 Task: Find connections with filter location Eckernförde with filter topic #realtorwith filter profile language German with filter current company Lupin India with filter school St. Claret College - India with filter industry Interurban and Rural Bus Services with filter service category Homeowners Insurance with filter keywords title Shipping and Receiving Staff
Action: Mouse moved to (537, 69)
Screenshot: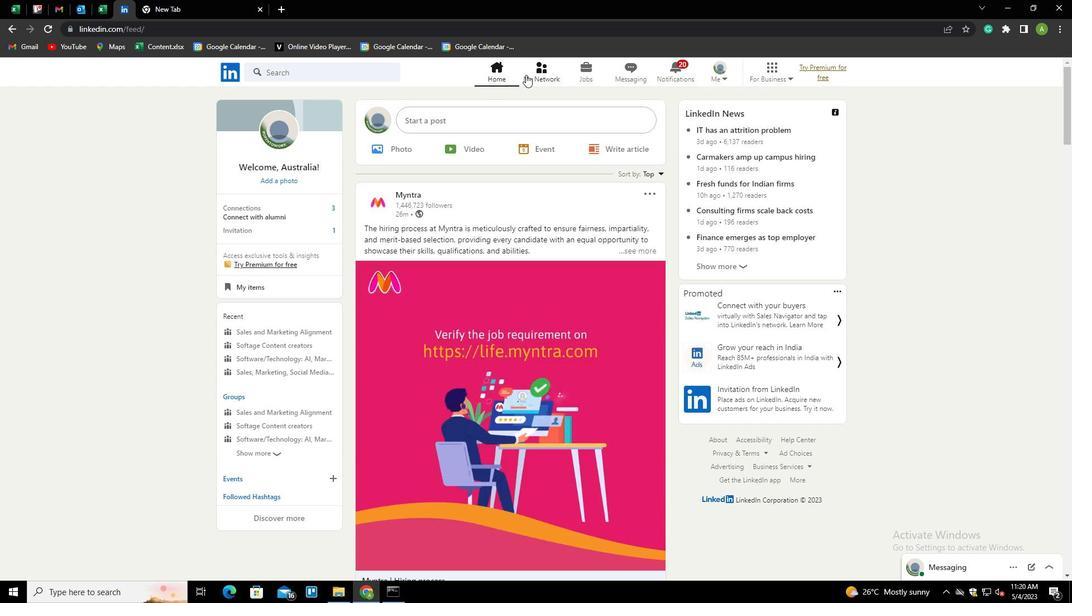 
Action: Mouse pressed left at (537, 69)
Screenshot: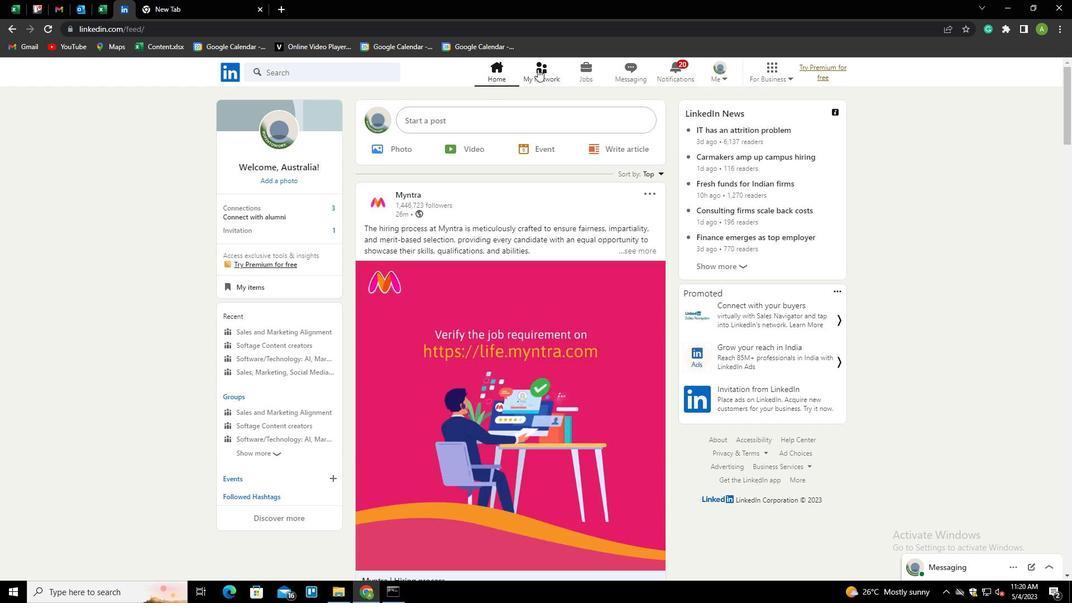 
Action: Mouse moved to (291, 134)
Screenshot: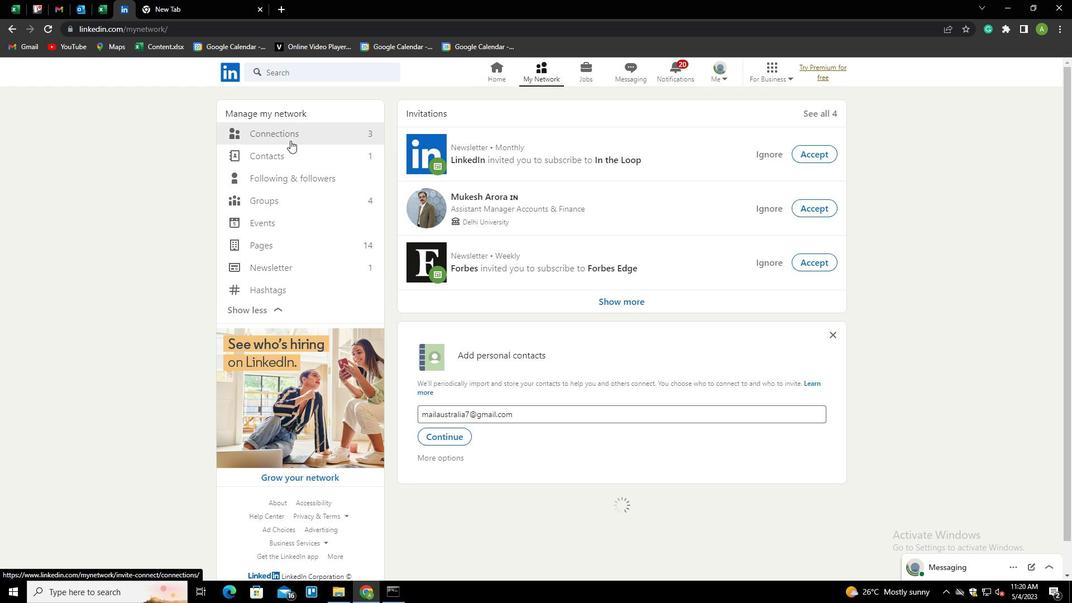 
Action: Mouse pressed left at (291, 134)
Screenshot: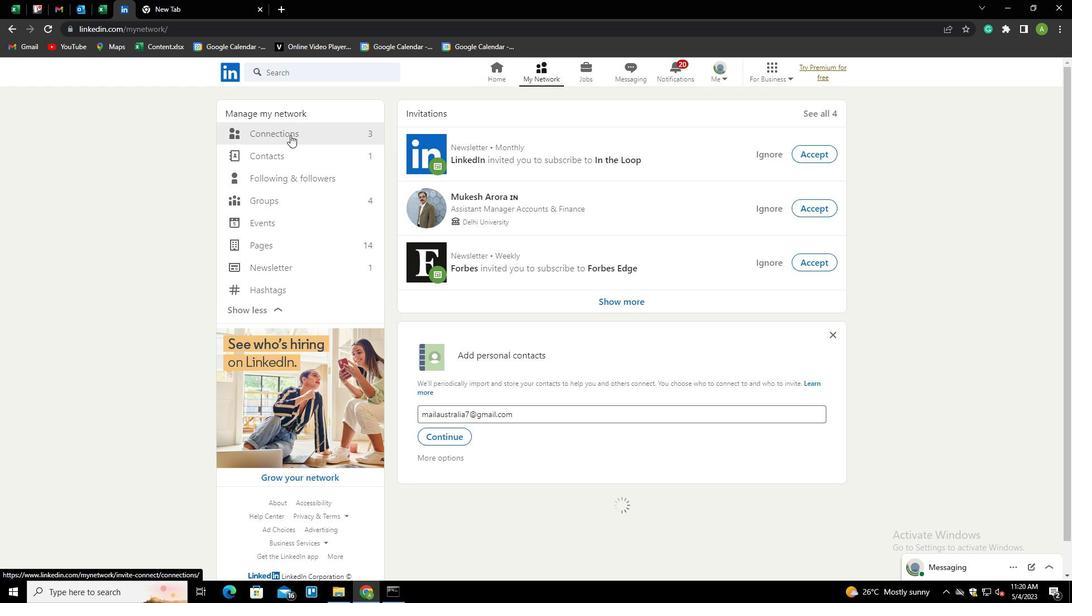 
Action: Mouse moved to (628, 131)
Screenshot: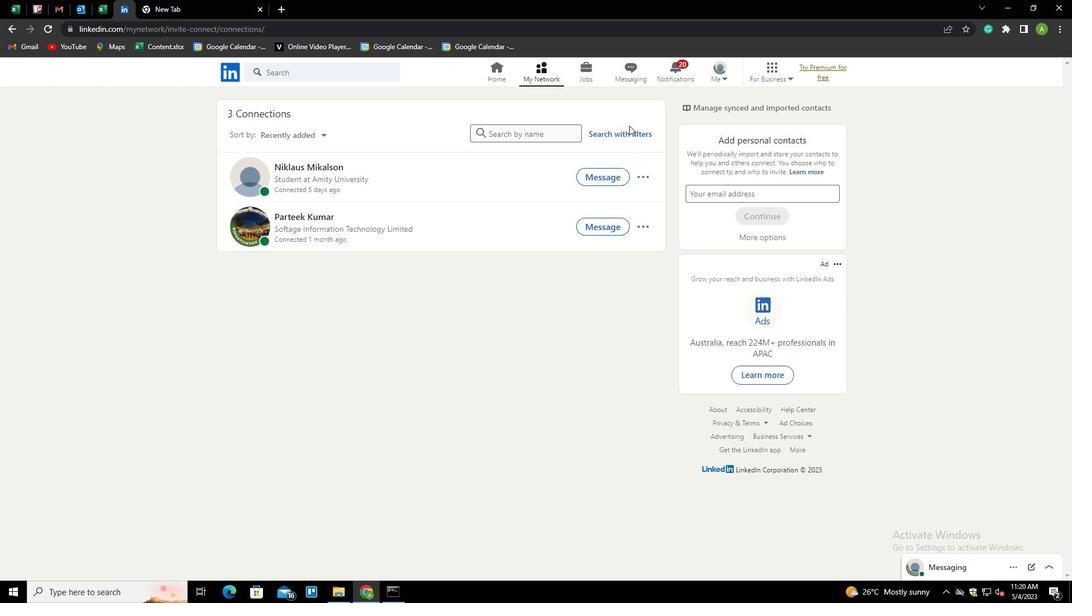 
Action: Mouse pressed left at (628, 131)
Screenshot: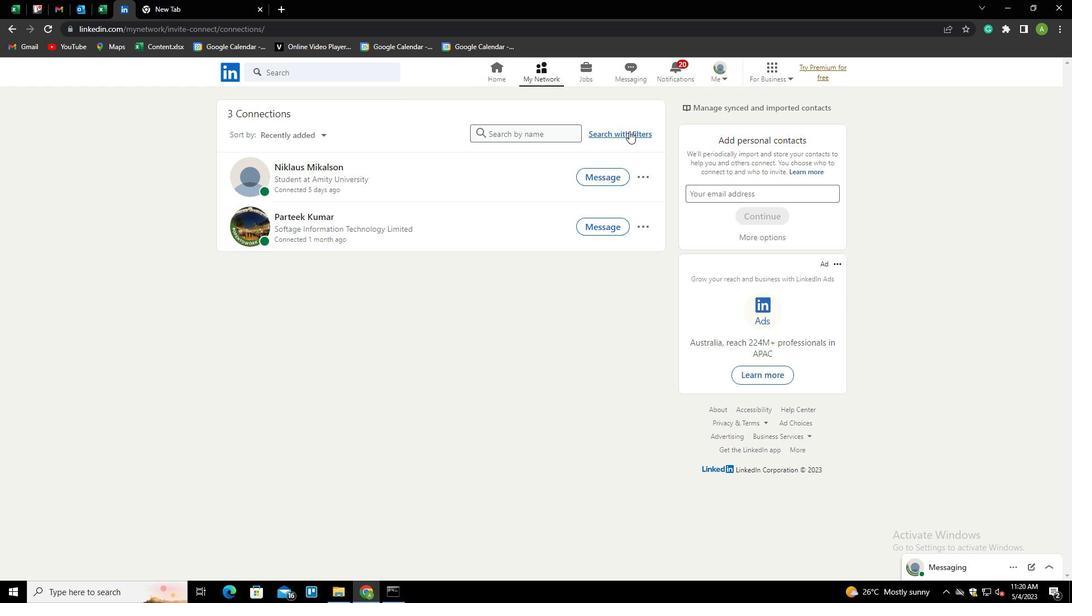 
Action: Mouse moved to (569, 99)
Screenshot: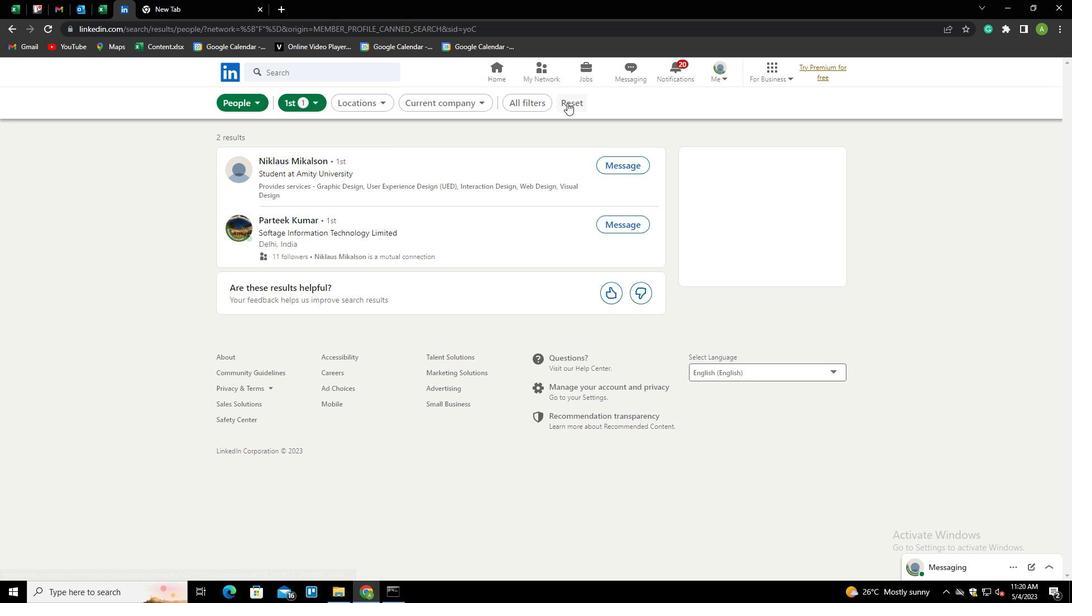 
Action: Mouse pressed left at (569, 99)
Screenshot: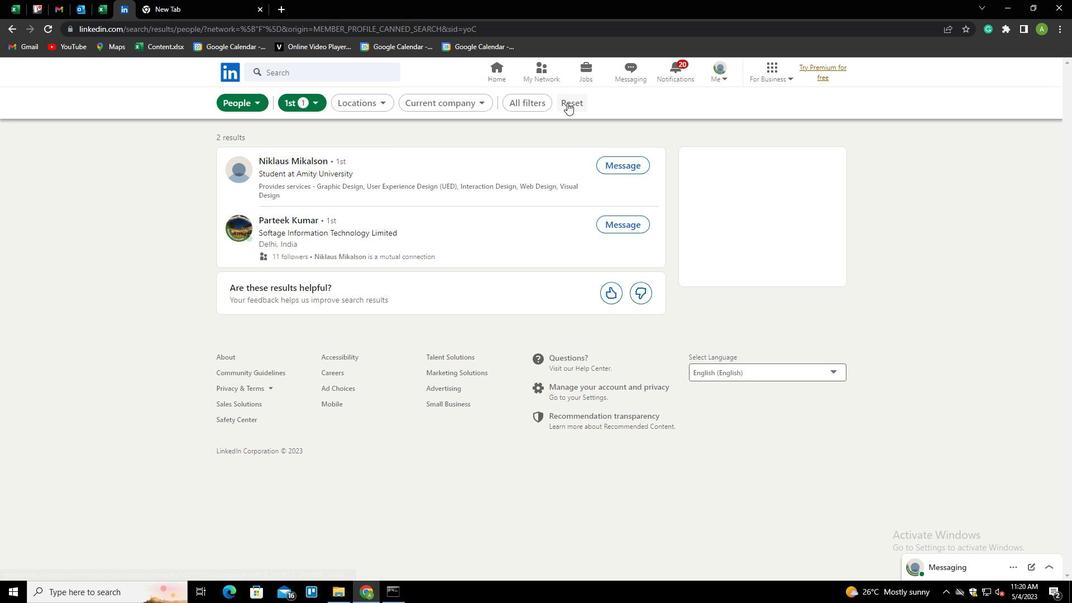 
Action: Mouse moved to (545, 102)
Screenshot: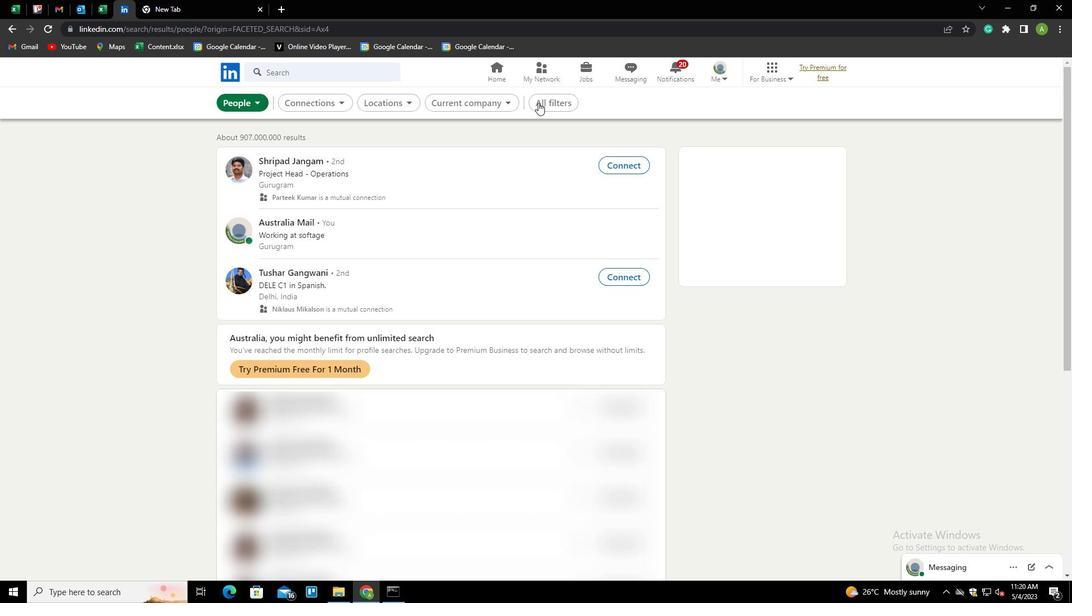 
Action: Mouse pressed left at (545, 102)
Screenshot: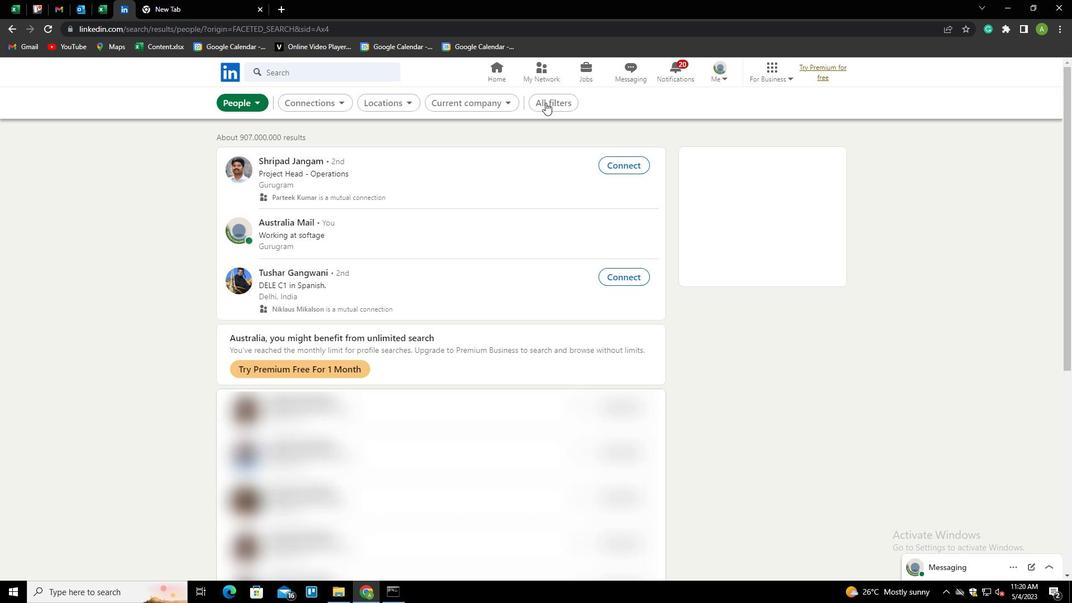 
Action: Mouse moved to (946, 340)
Screenshot: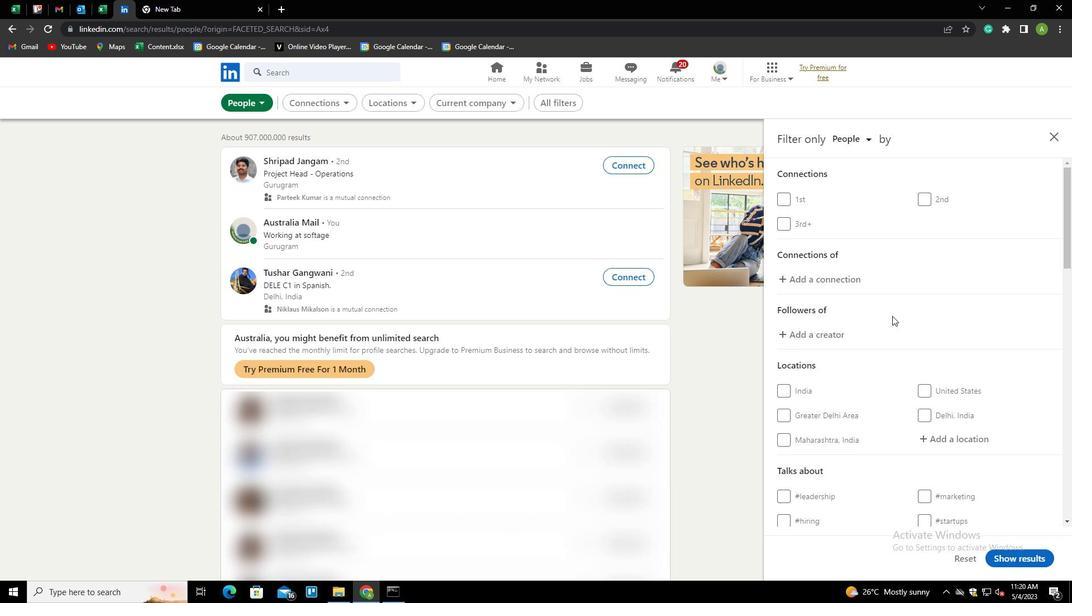 
Action: Mouse scrolled (946, 340) with delta (0, 0)
Screenshot: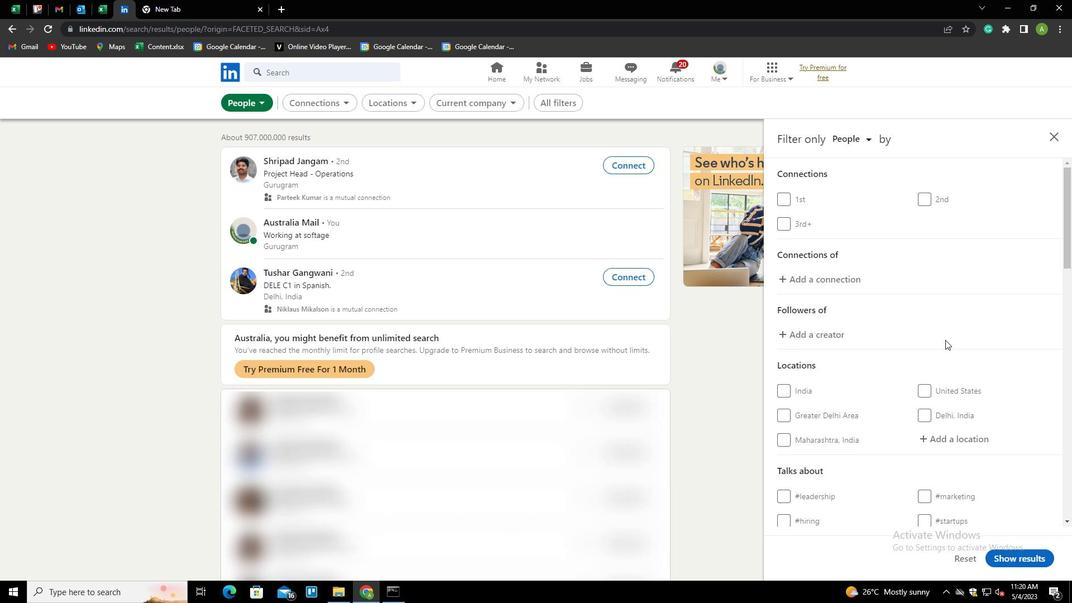 
Action: Mouse scrolled (946, 340) with delta (0, 0)
Screenshot: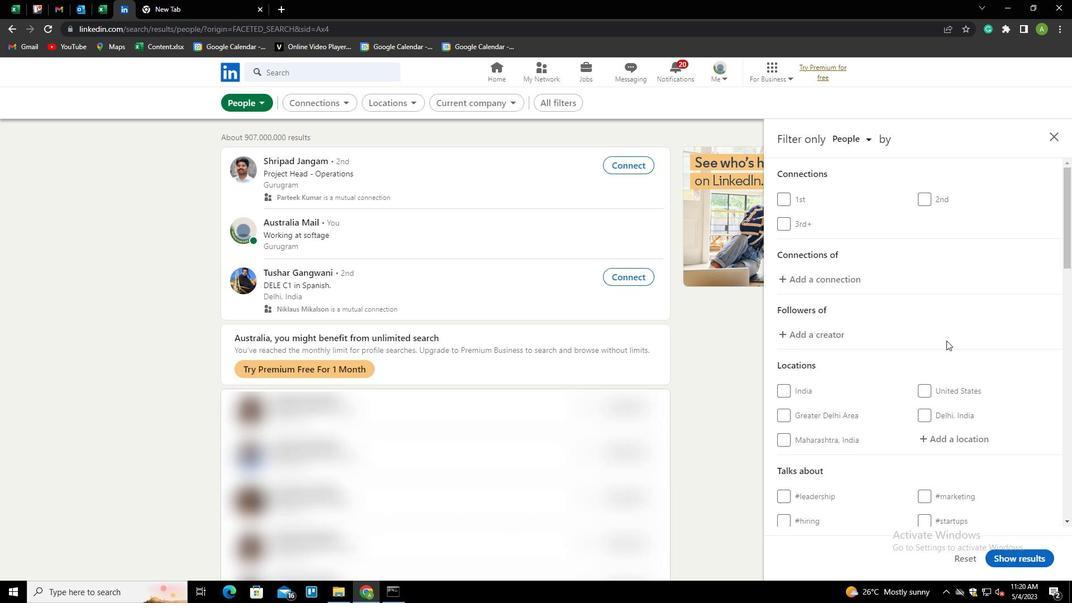 
Action: Mouse moved to (941, 334)
Screenshot: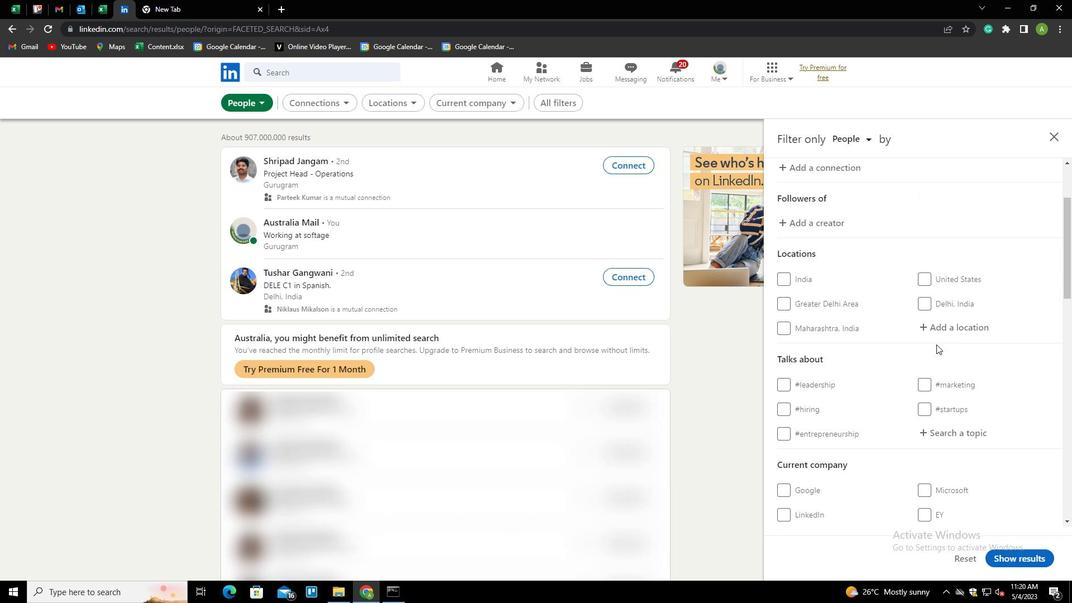 
Action: Mouse pressed left at (941, 334)
Screenshot: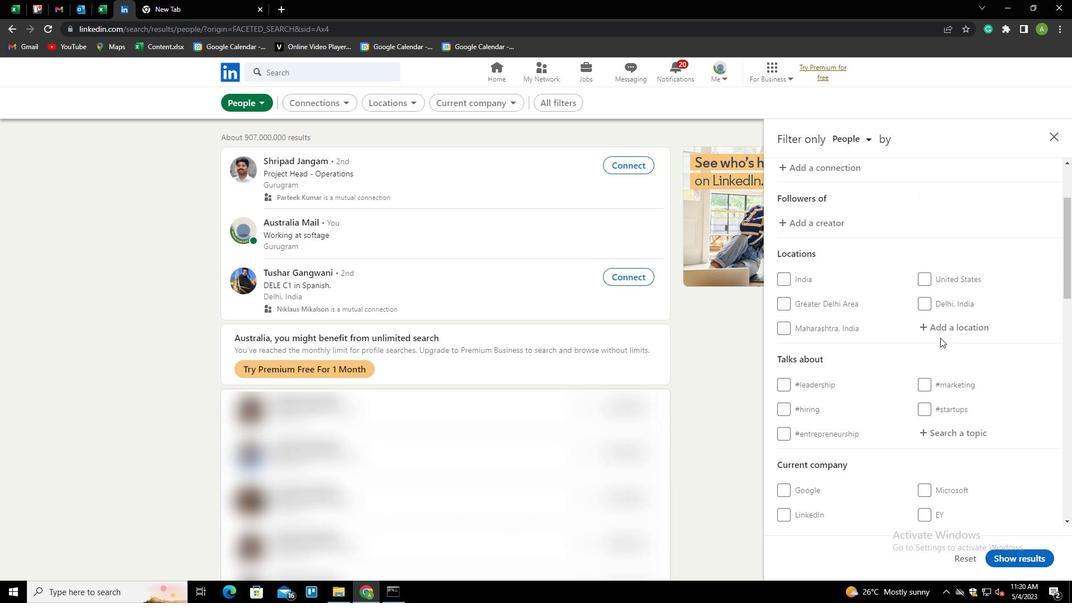 
Action: Mouse moved to (945, 330)
Screenshot: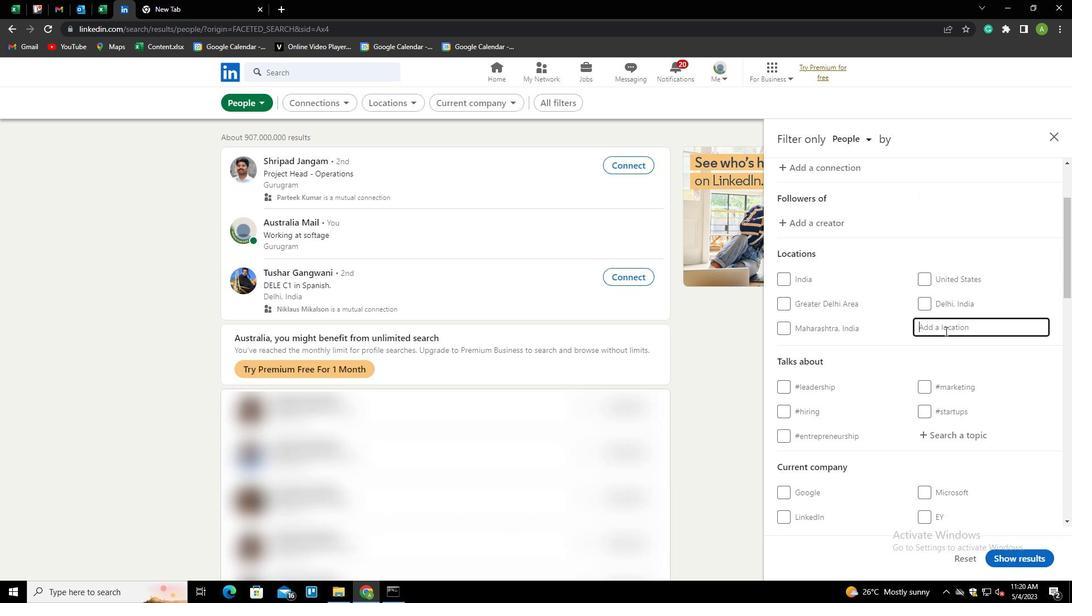 
Action: Mouse pressed left at (945, 330)
Screenshot: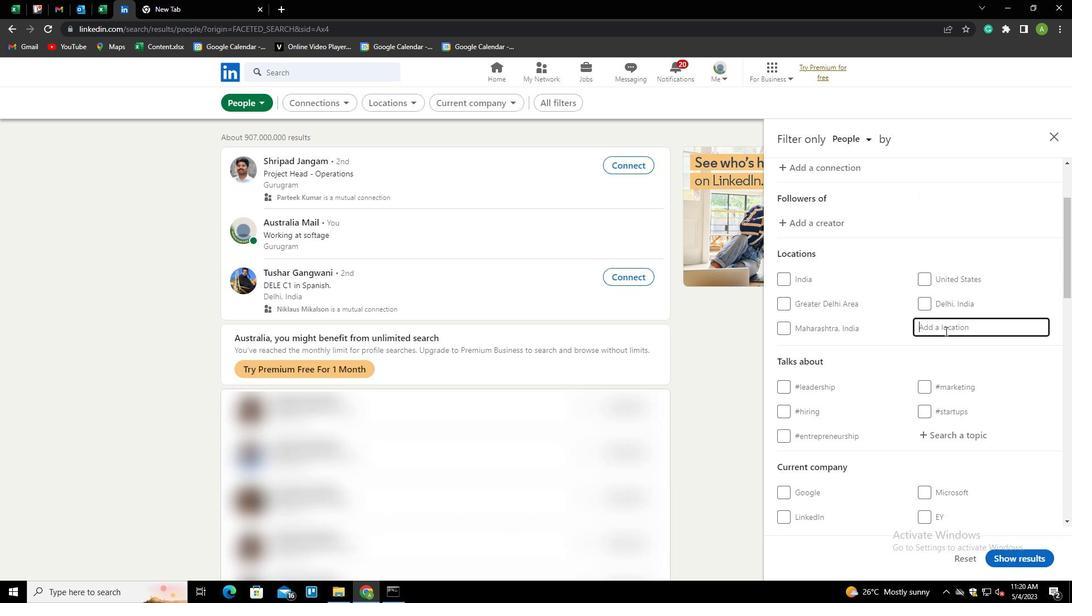 
Action: Mouse moved to (918, 315)
Screenshot: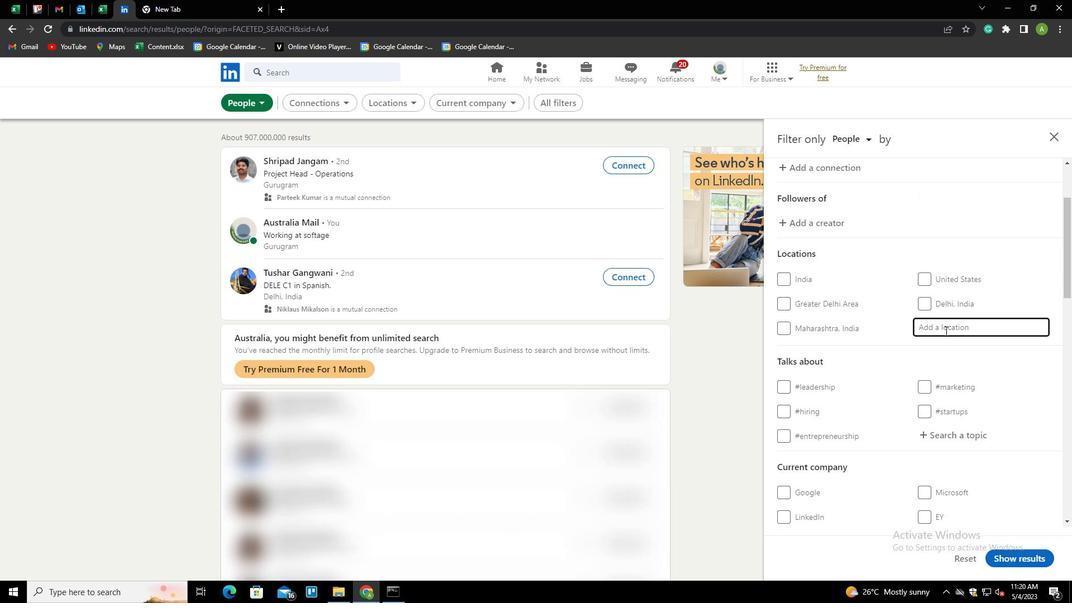 
Action: Key pressed <Key.shift>ECKERNGORDE<Key.backspace><Key.backspace><Key.backspace><Key.backspace><Key.backspace>FORDE<Key.down><Key.enter>
Screenshot: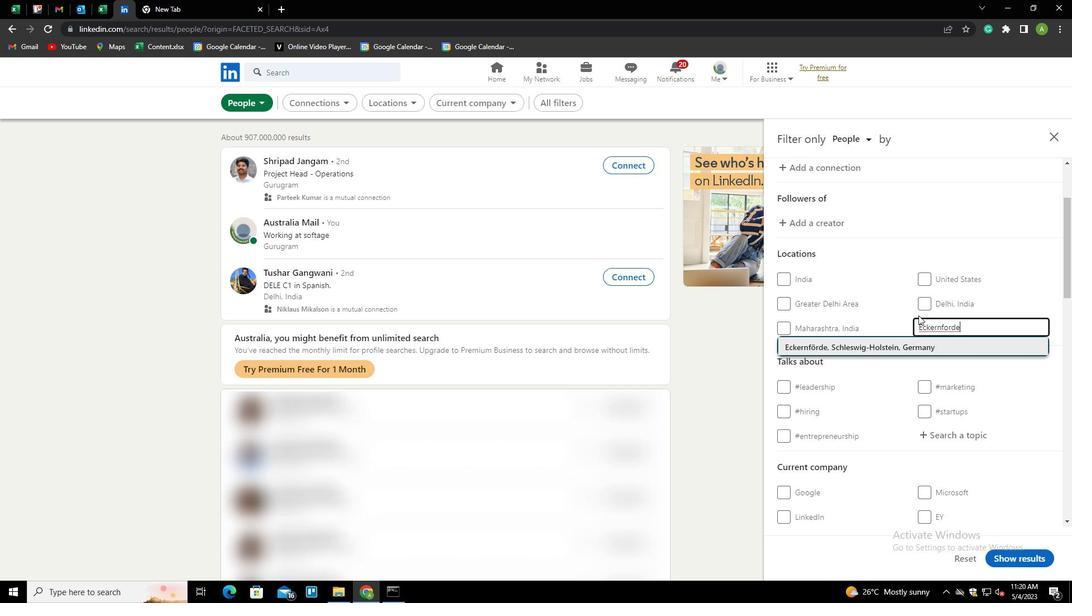 
Action: Mouse moved to (892, 349)
Screenshot: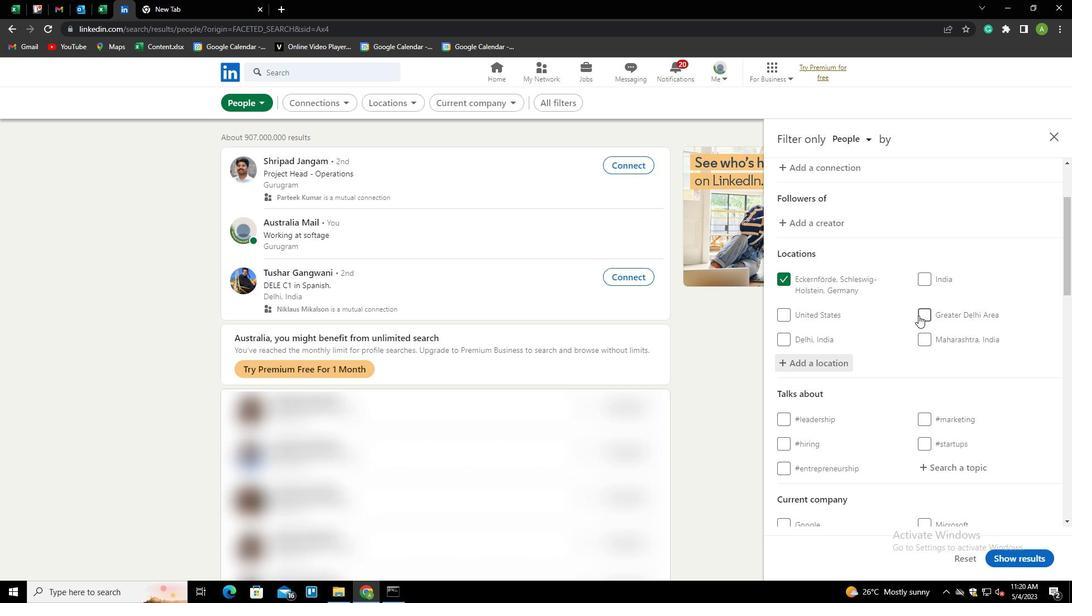 
Action: Mouse scrolled (892, 348) with delta (0, 0)
Screenshot: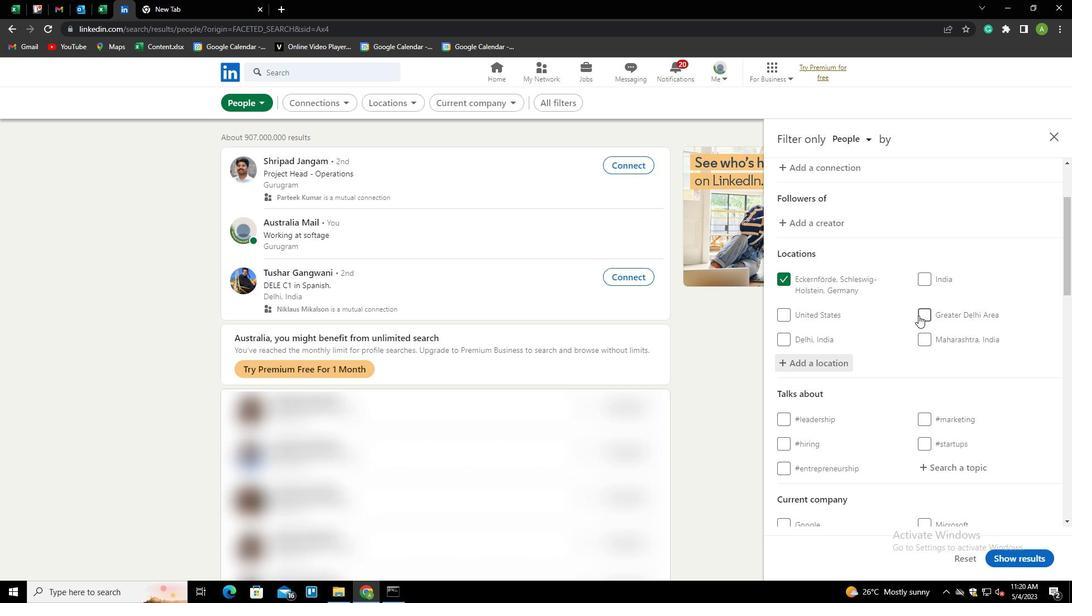 
Action: Mouse moved to (892, 349)
Screenshot: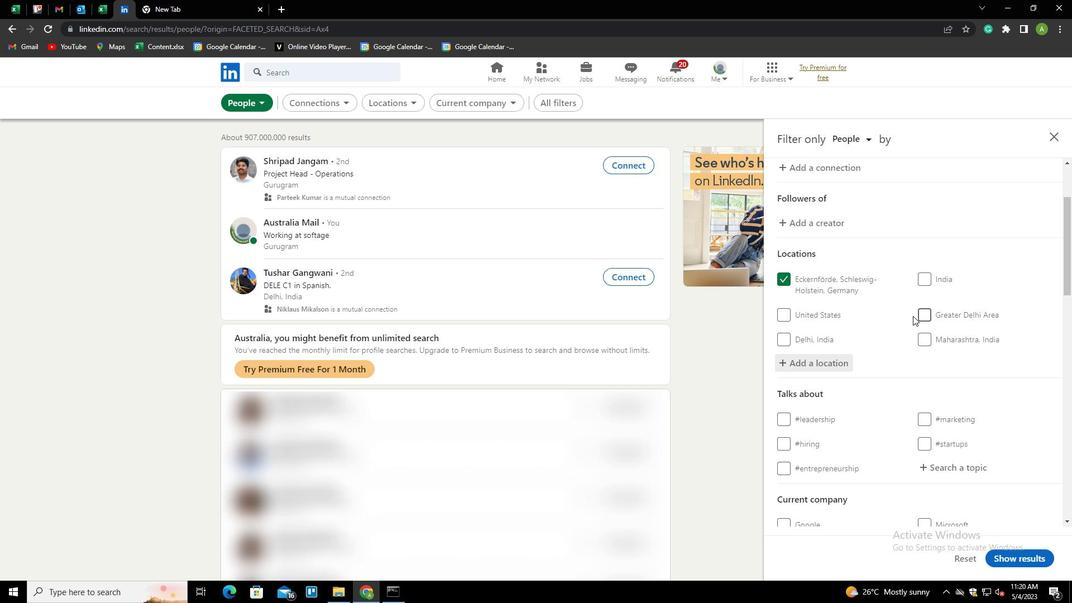 
Action: Mouse scrolled (892, 349) with delta (0, 0)
Screenshot: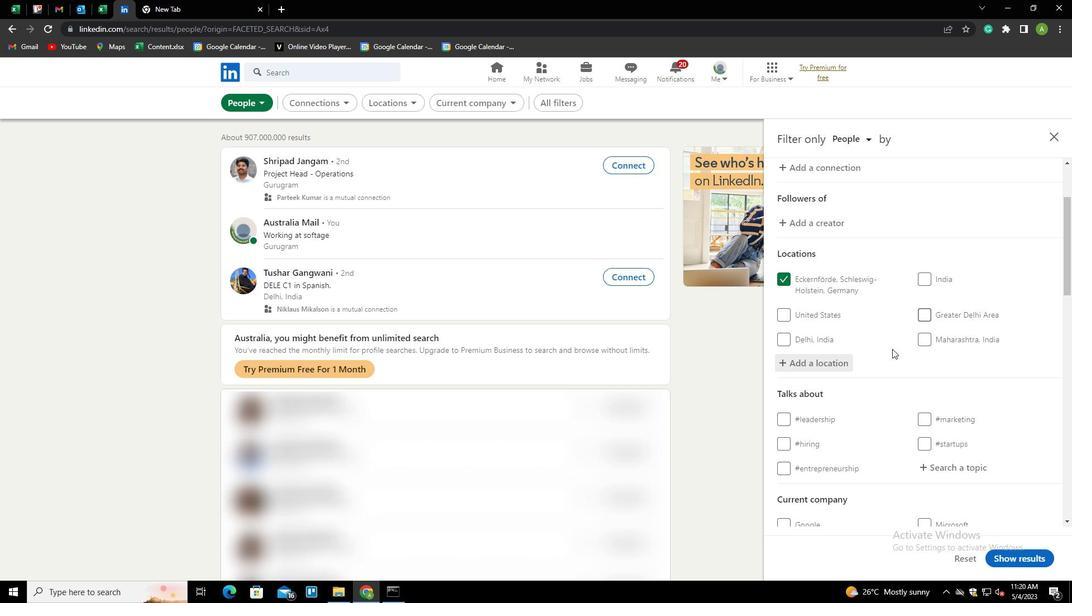 
Action: Mouse scrolled (892, 349) with delta (0, 0)
Screenshot: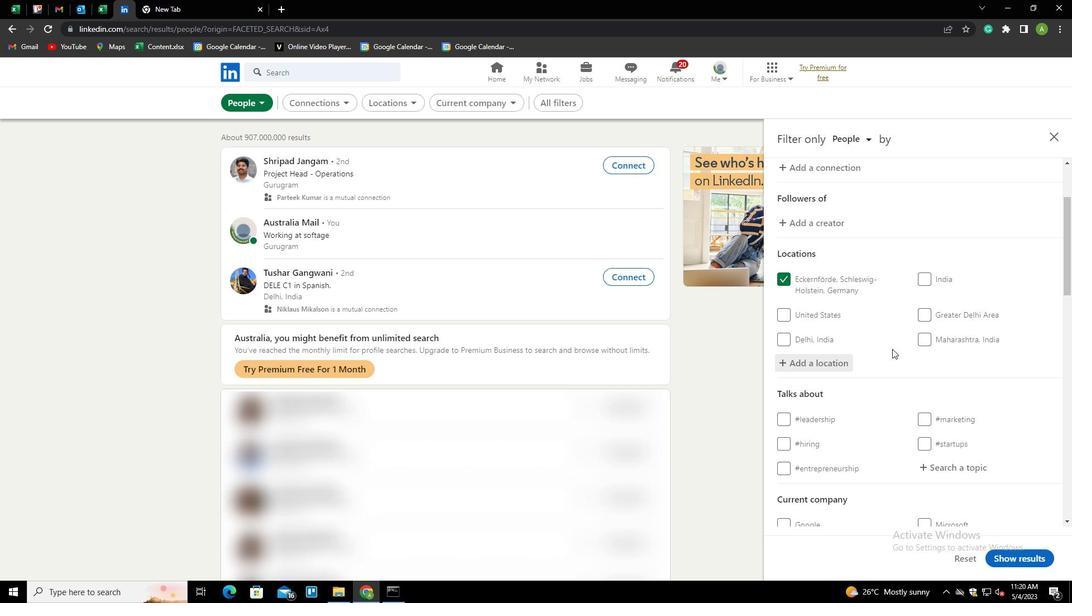 
Action: Mouse moved to (928, 303)
Screenshot: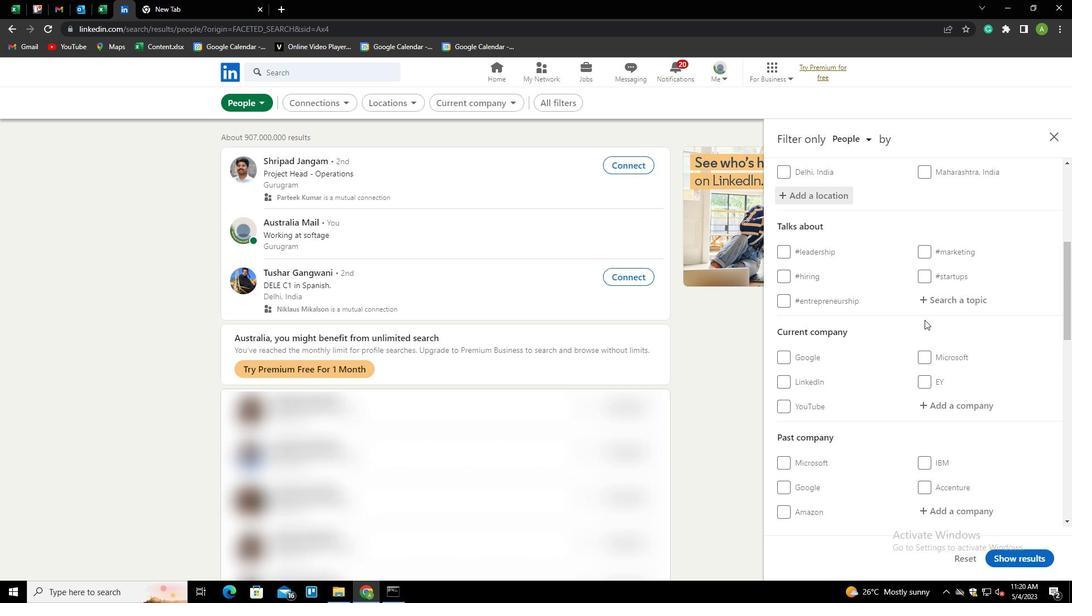 
Action: Mouse pressed left at (928, 303)
Screenshot: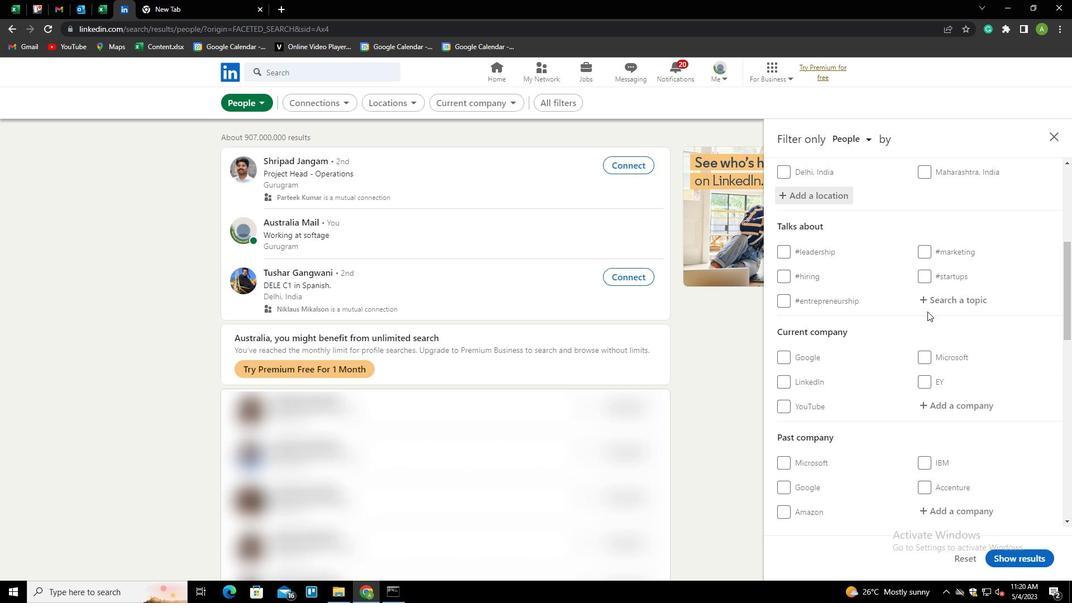 
Action: Key pressed RE
Screenshot: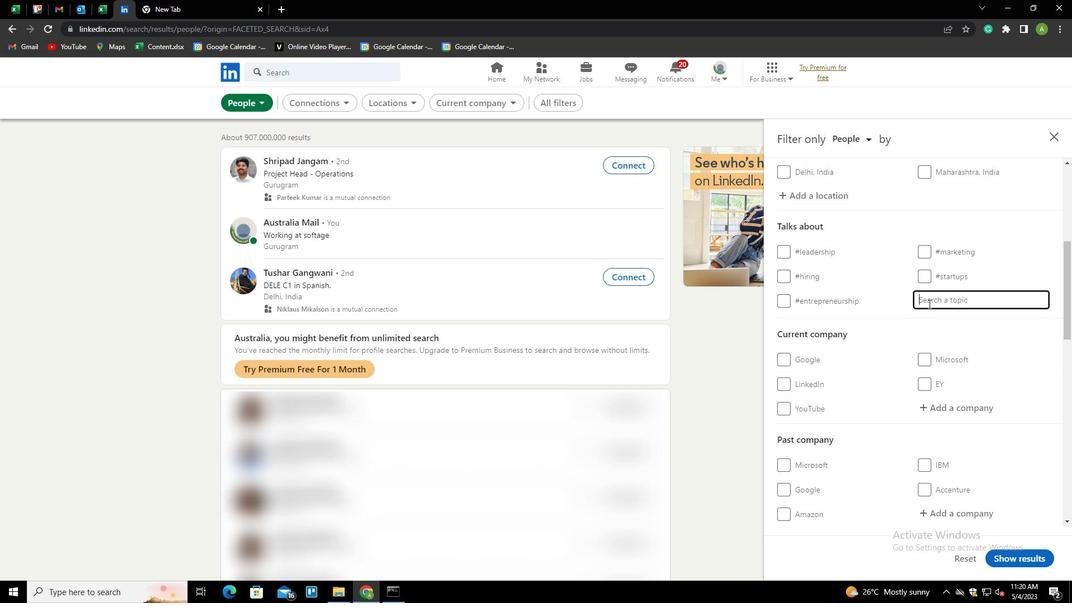 
Action: Mouse moved to (927, 303)
Screenshot: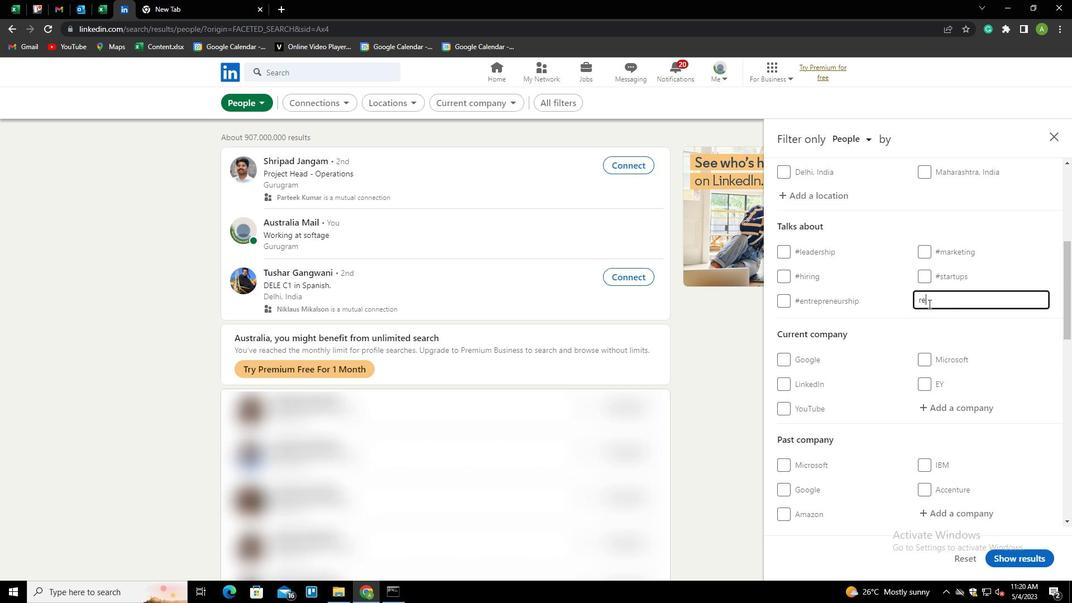 
Action: Key pressed A
Screenshot: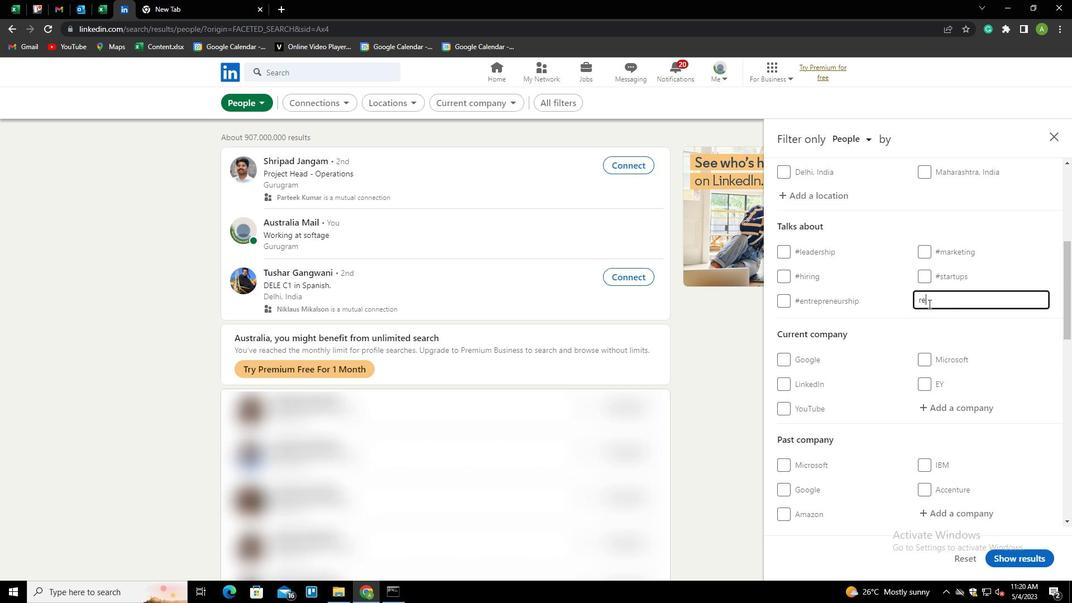 
Action: Mouse moved to (919, 308)
Screenshot: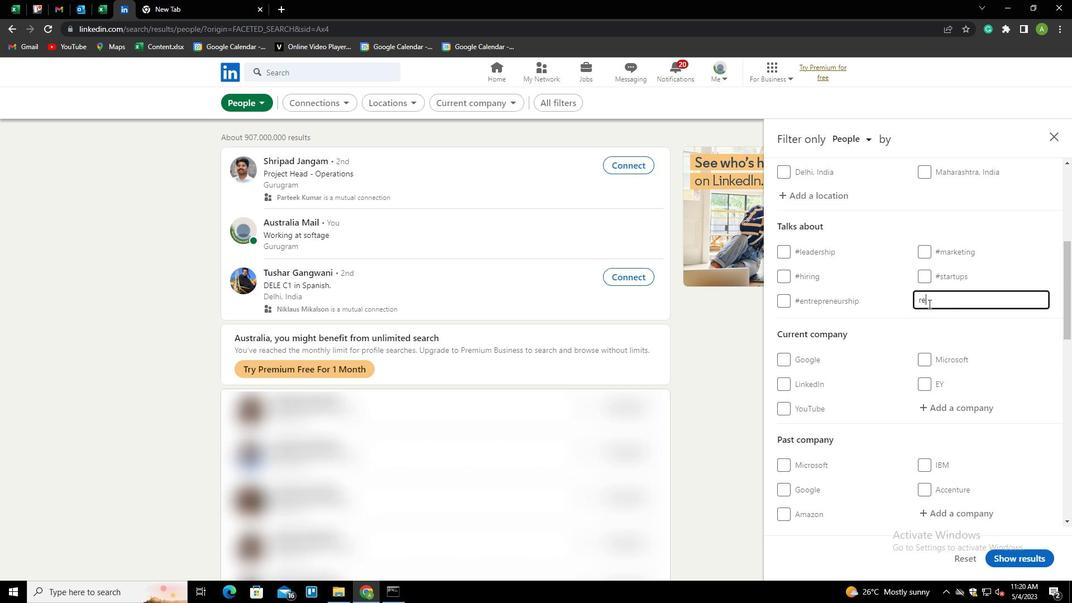
Action: Key pressed LTOR<Key.down><Key.enter>
Screenshot: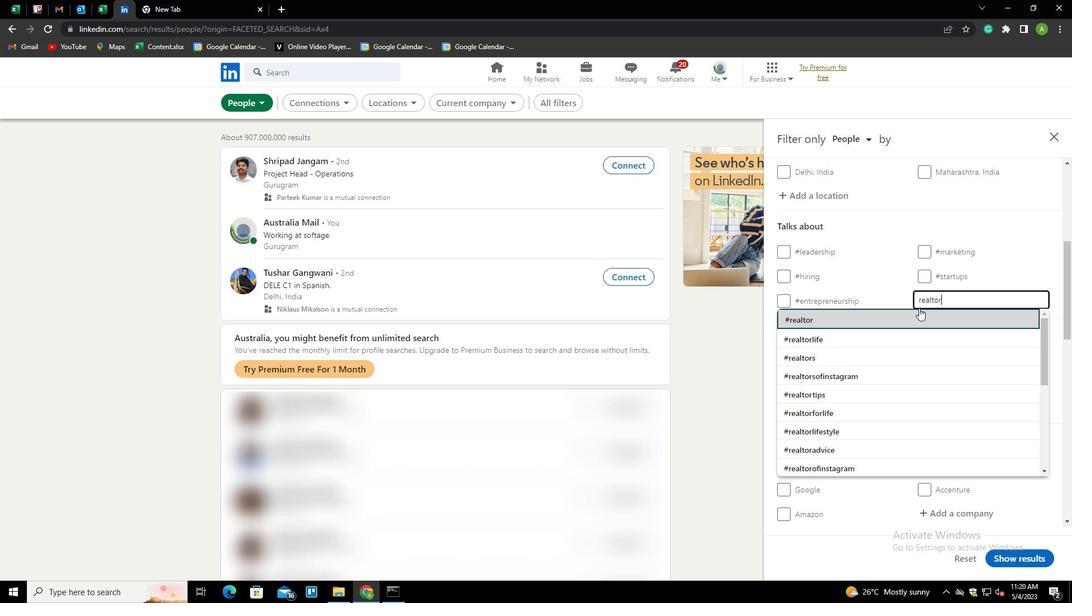 
Action: Mouse moved to (918, 308)
Screenshot: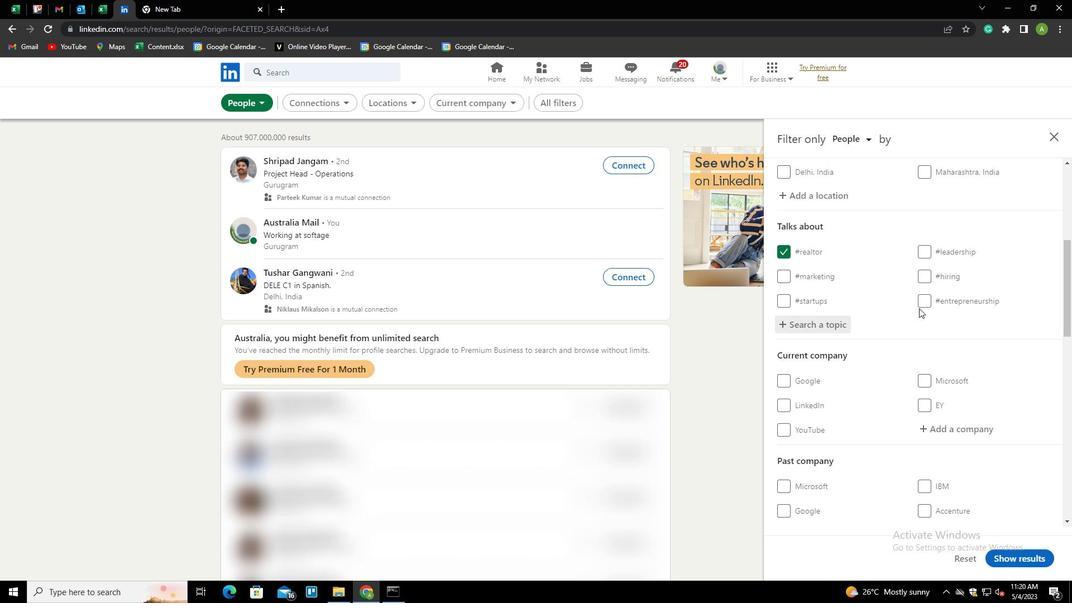 
Action: Mouse scrolled (918, 308) with delta (0, 0)
Screenshot: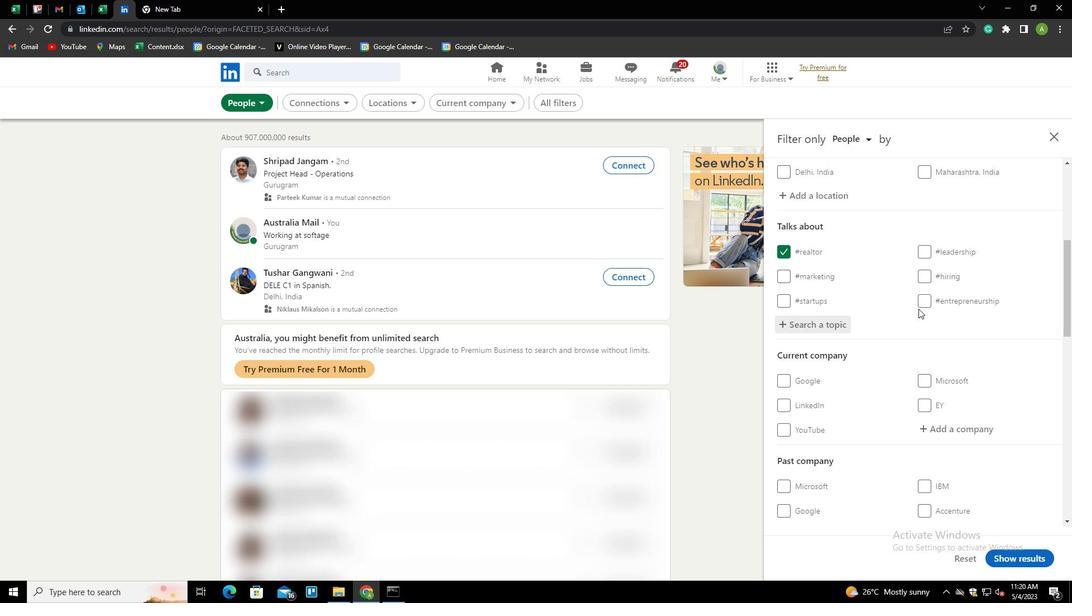 
Action: Mouse scrolled (918, 308) with delta (0, 0)
Screenshot: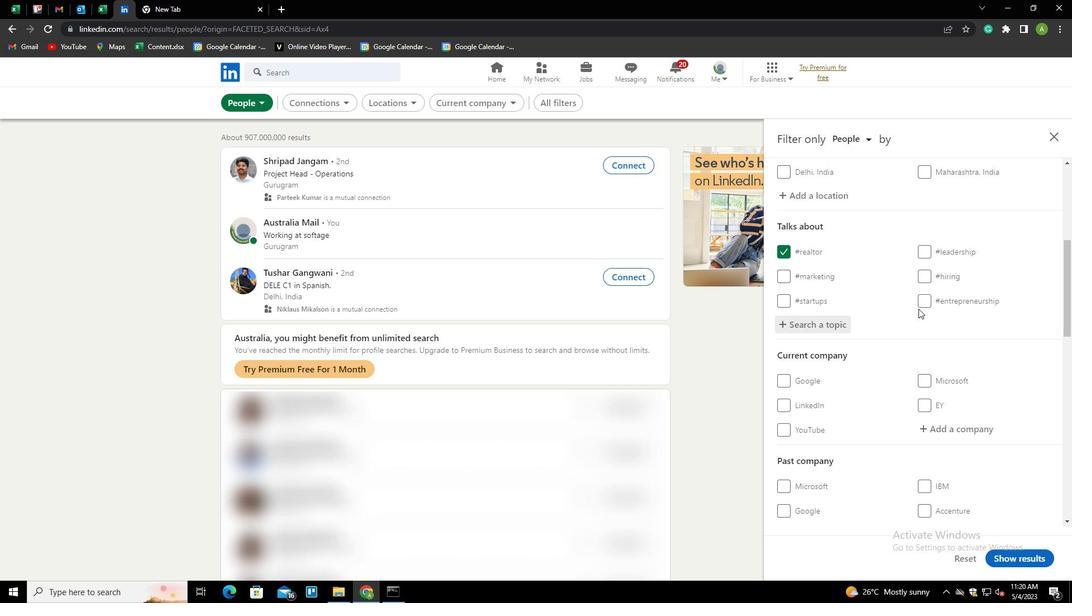 
Action: Mouse moved to (951, 314)
Screenshot: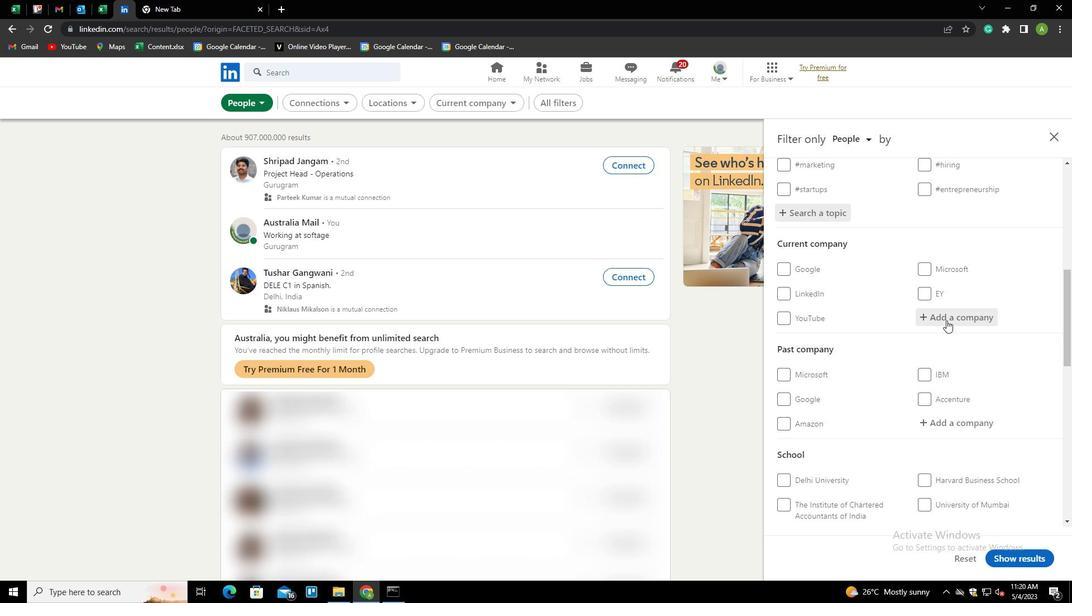 
Action: Mouse pressed left at (951, 314)
Screenshot: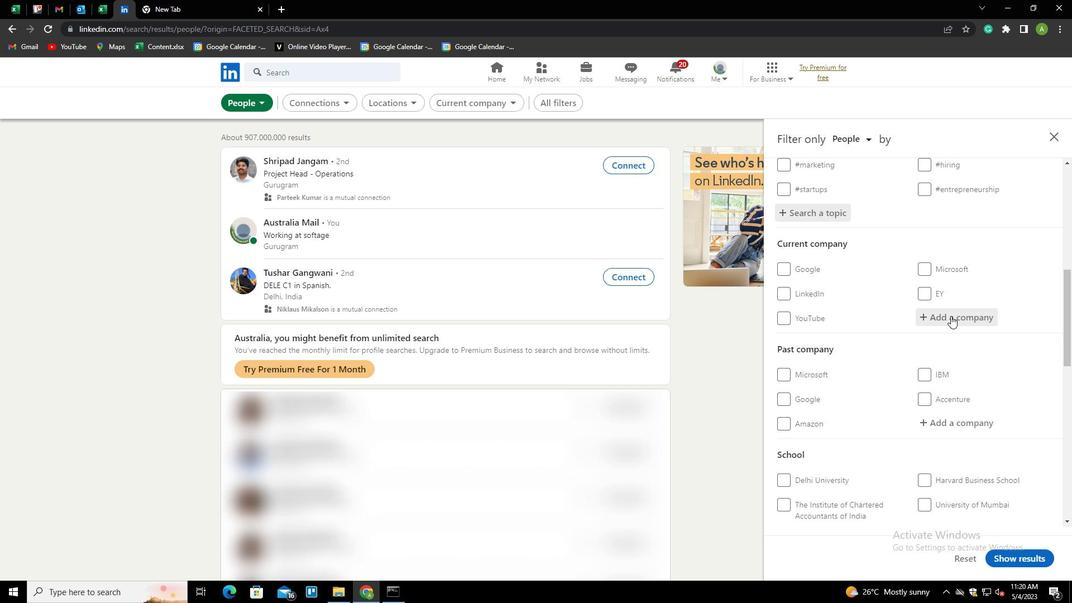 
Action: Mouse moved to (949, 315)
Screenshot: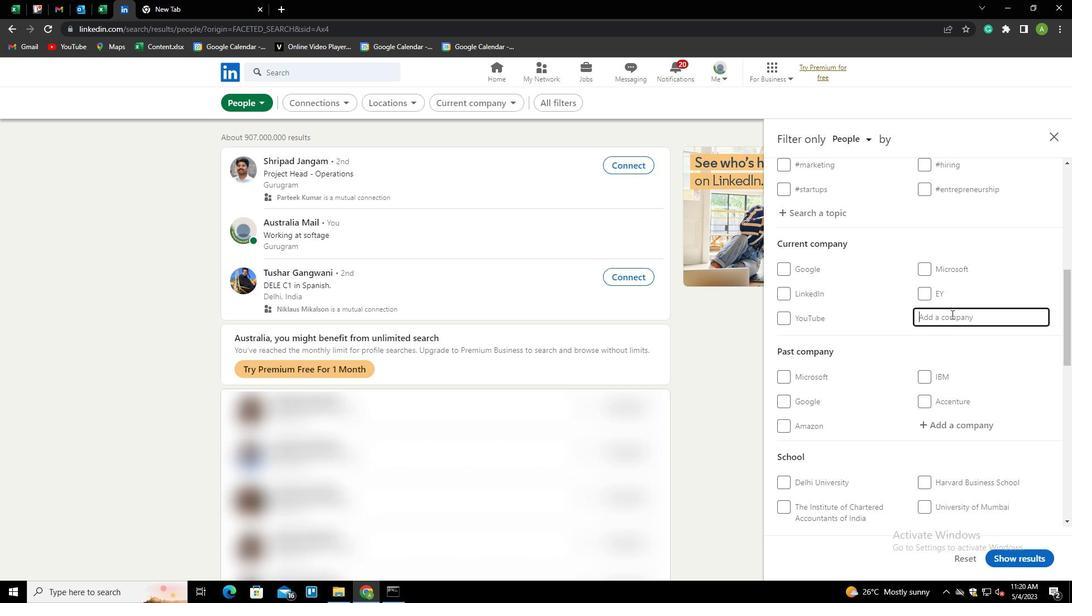 
Action: Key pressed <Key.shift><Key.shift><Key.shift><Key.shift><Key.shift><Key.shift><Key.shift><Key.shift><Key.shift><Key.shift><Key.shift><Key.shift><Key.shift><Key.shift><Key.shift><Key.shift>LUPO<Key.backspace>IN<Key.space><Key.shift>INDIA<Key.down><Key.enter>
Screenshot: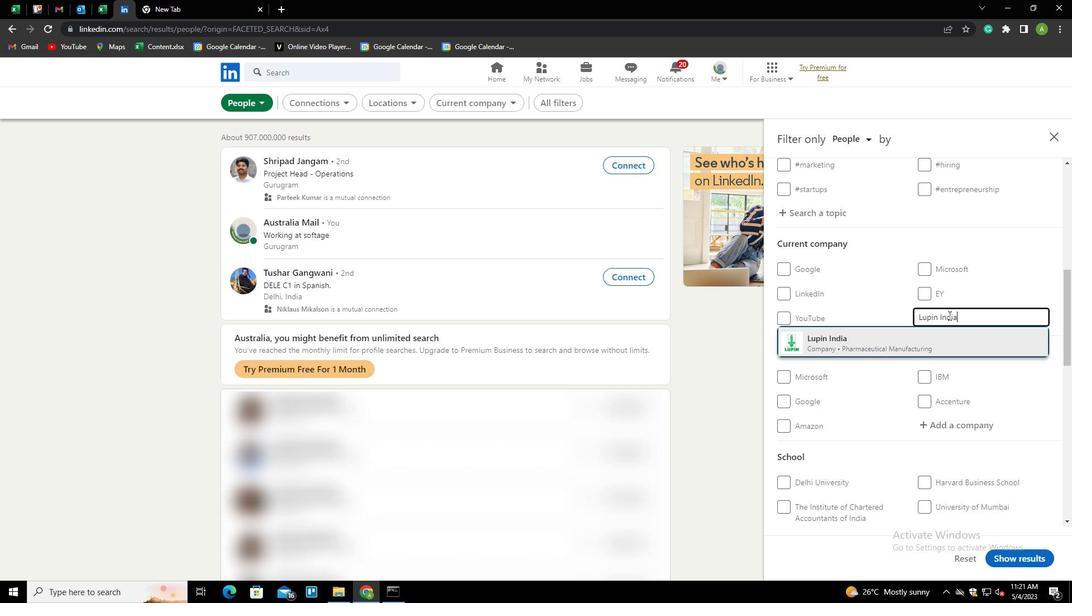 
Action: Mouse moved to (947, 316)
Screenshot: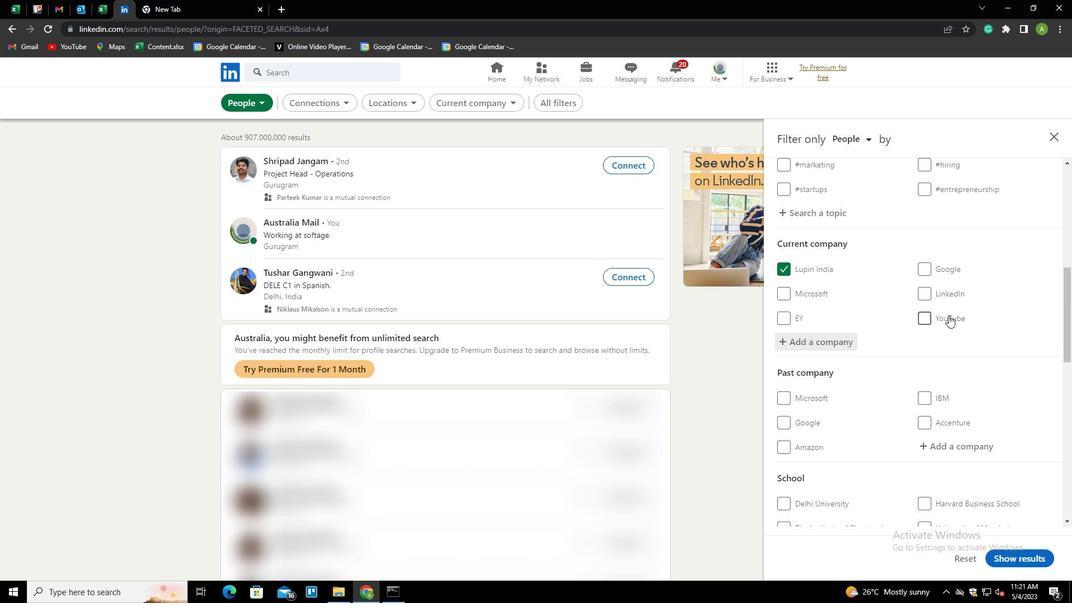 
Action: Mouse scrolled (947, 315) with delta (0, 0)
Screenshot: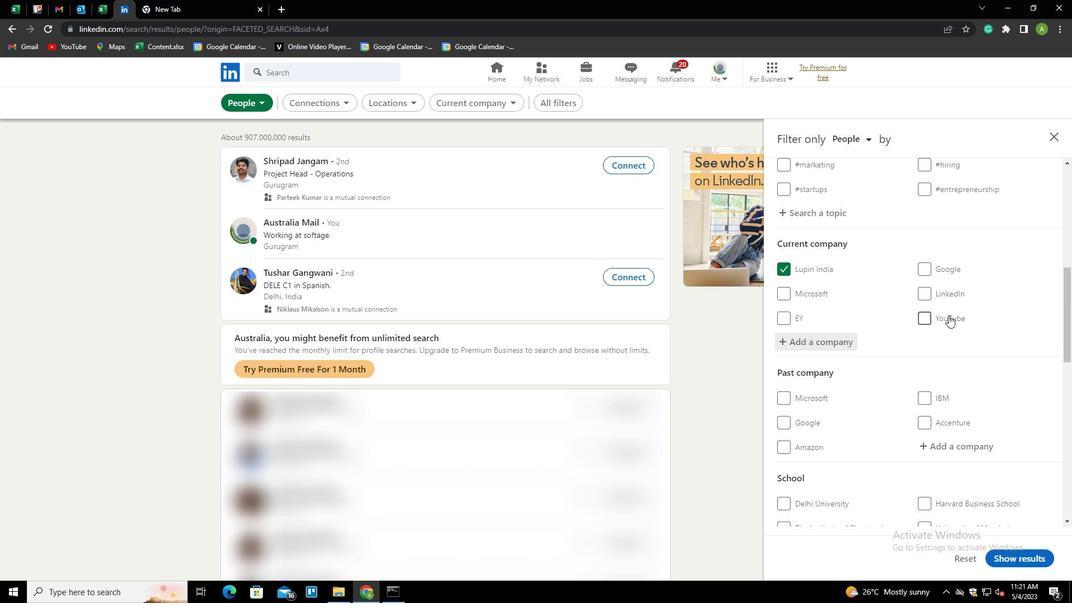 
Action: Mouse scrolled (947, 315) with delta (0, 0)
Screenshot: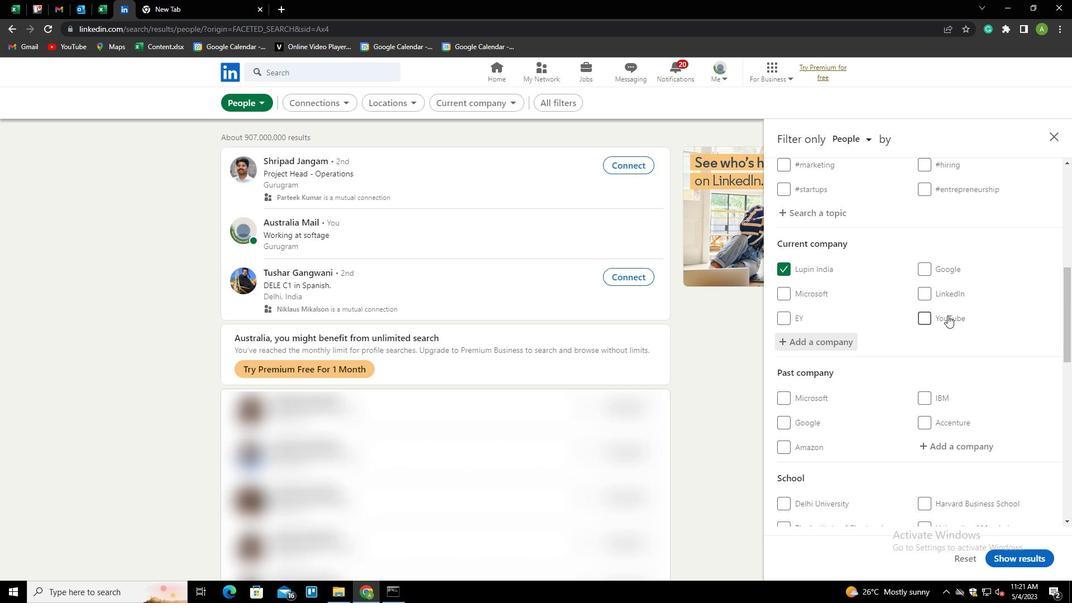 
Action: Mouse scrolled (947, 315) with delta (0, 0)
Screenshot: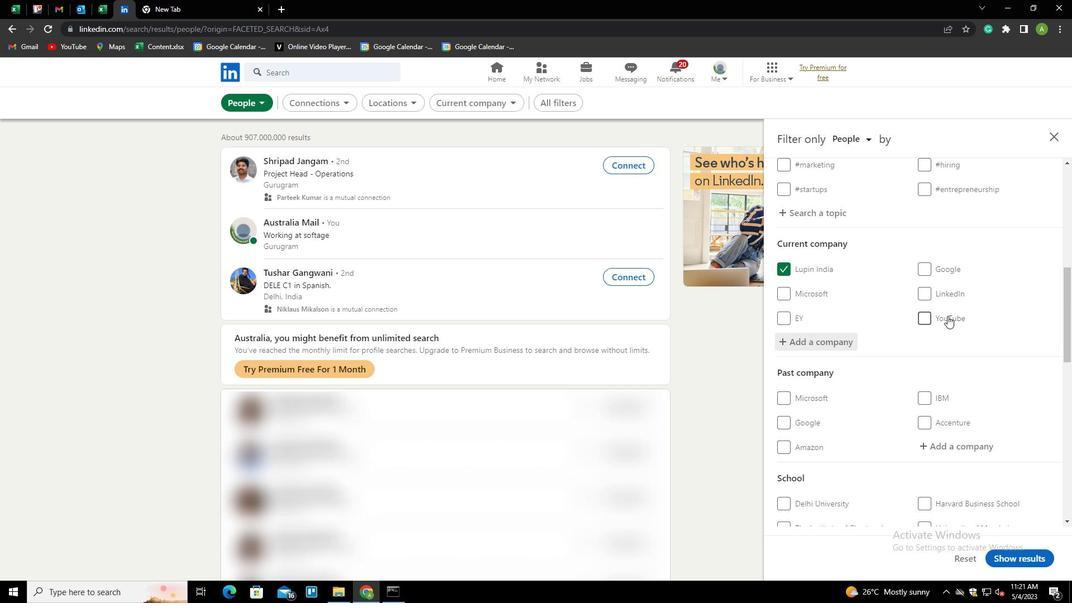 
Action: Mouse moved to (937, 394)
Screenshot: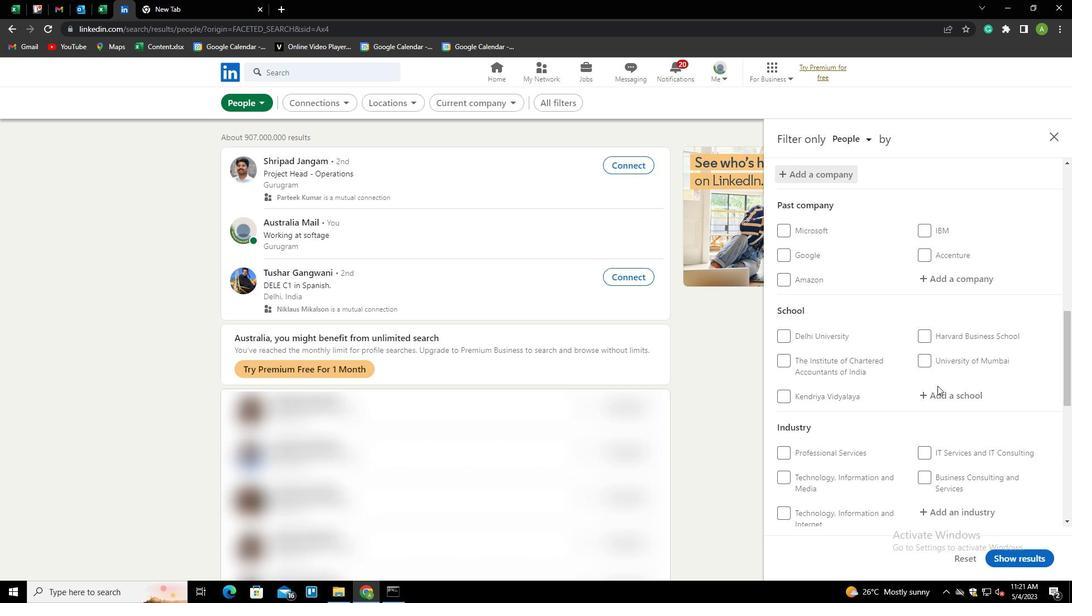 
Action: Mouse pressed left at (937, 394)
Screenshot: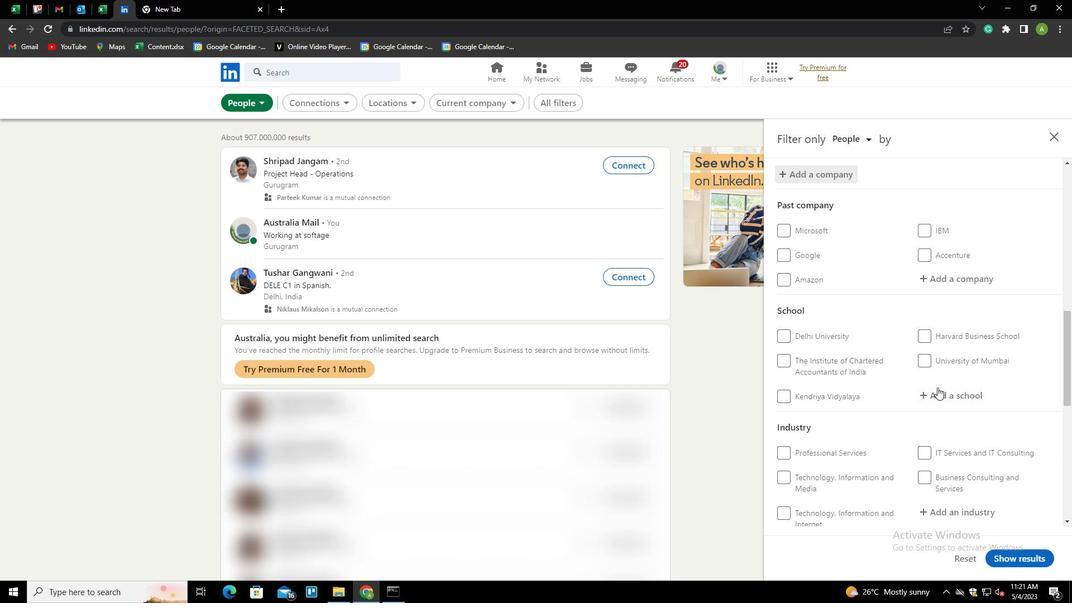 
Action: Key pressed <Key.shift>
Screenshot: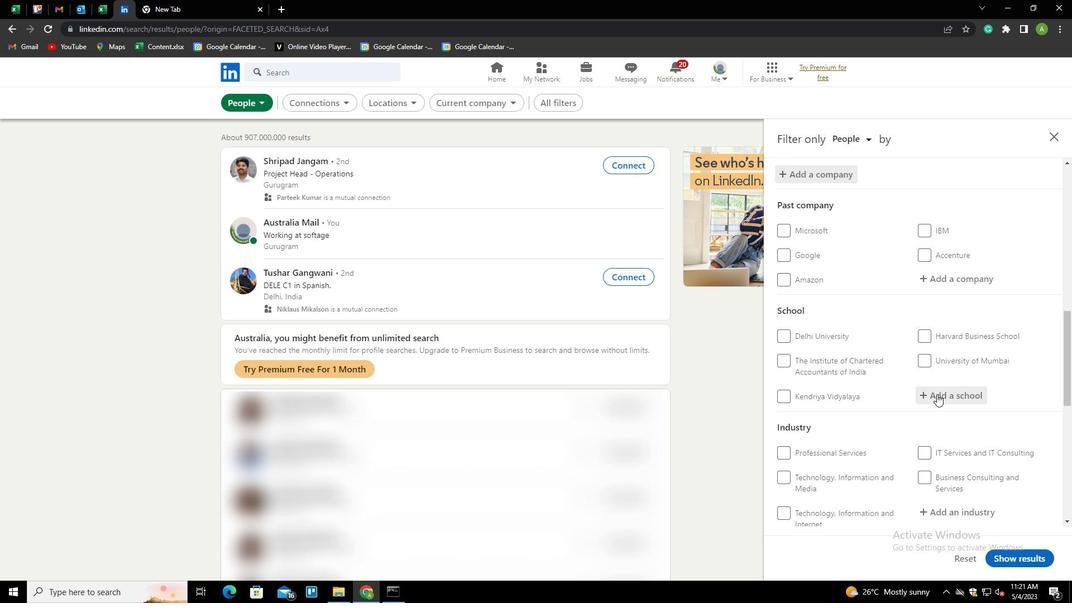 
Action: Mouse moved to (937, 394)
Screenshot: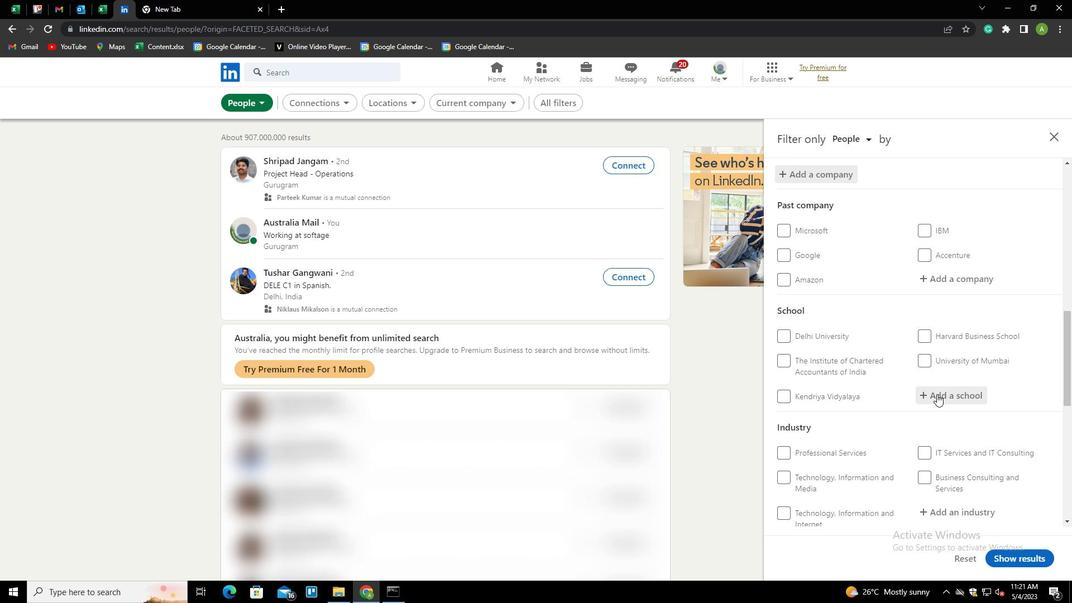 
Action: Key pressed ST.<Key.space><Key.shift>CLARED<Key.backspace>T<Key.space><Key.shift>COLLE<Key.backspace><Key.backspace><Key.backspace><Key.backspace>OLLEGE<Key.down><Key.enter>
Screenshot: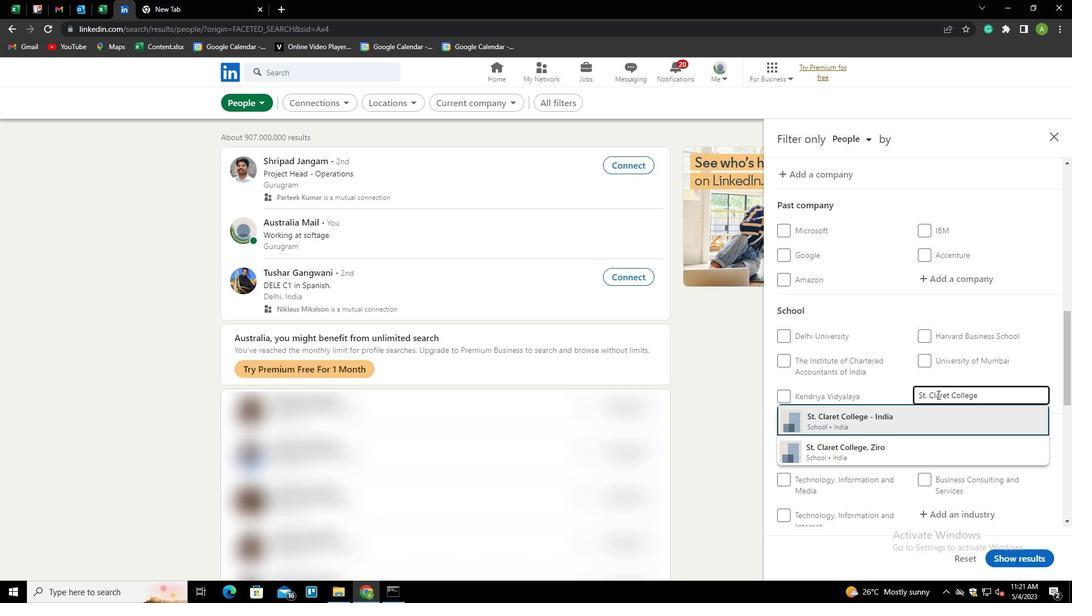 
Action: Mouse moved to (936, 394)
Screenshot: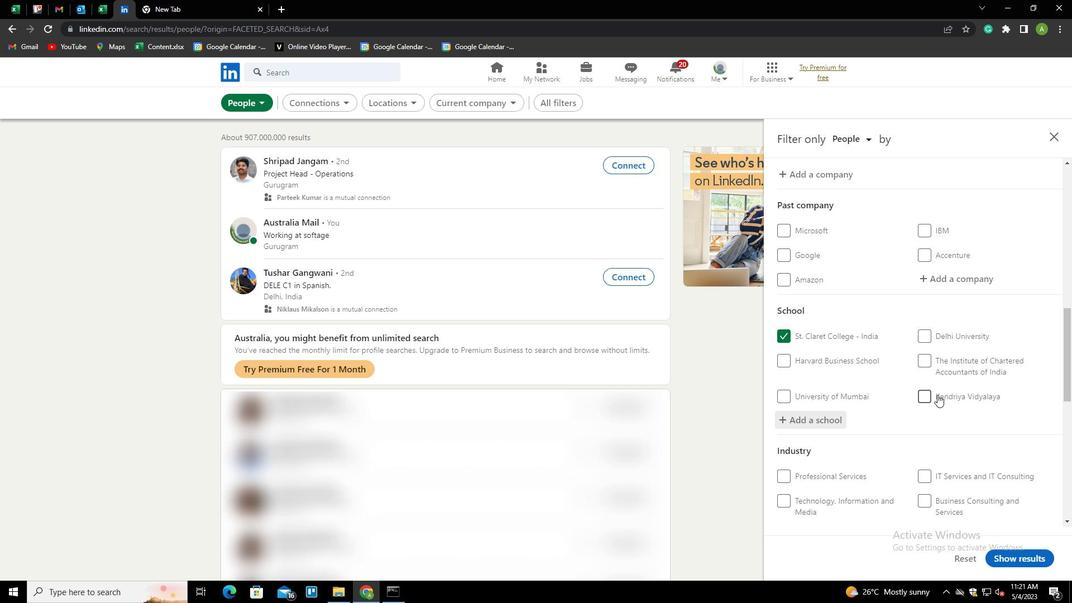 
Action: Mouse scrolled (936, 394) with delta (0, 0)
Screenshot: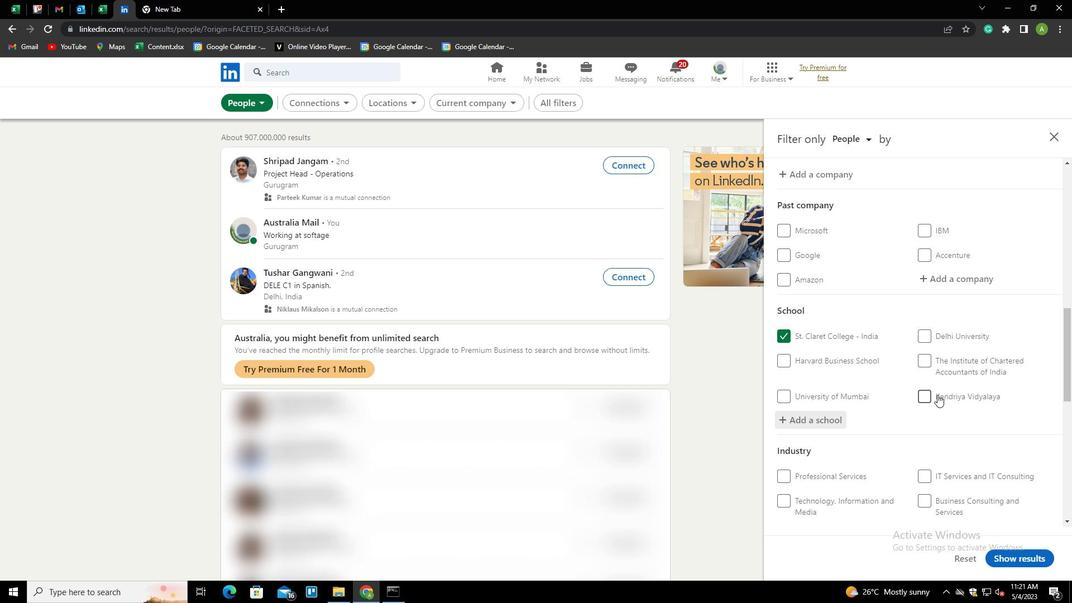 
Action: Mouse scrolled (936, 394) with delta (0, 0)
Screenshot: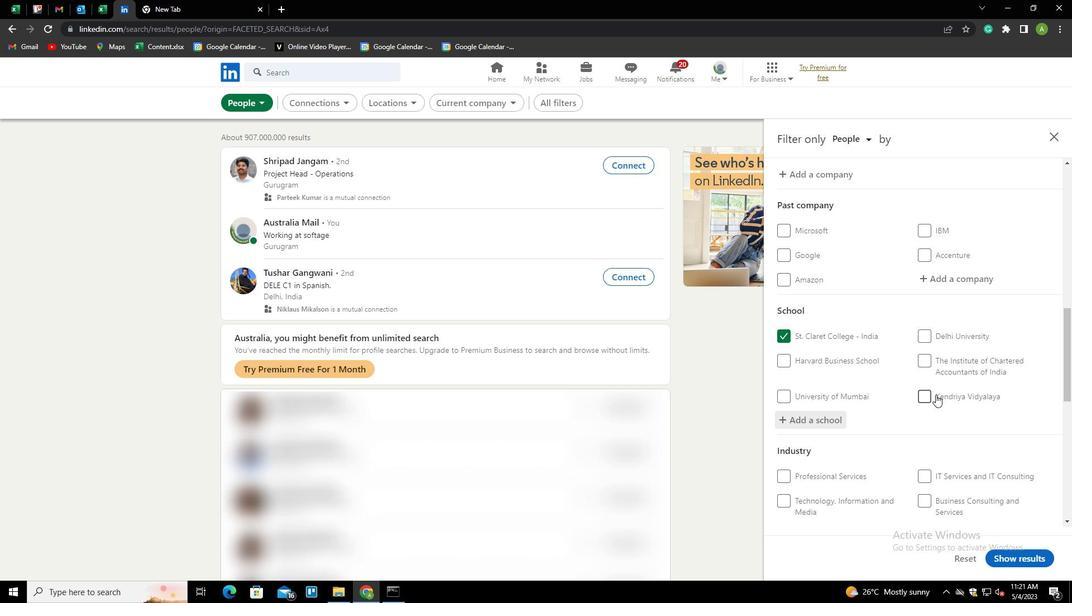 
Action: Mouse scrolled (936, 394) with delta (0, 0)
Screenshot: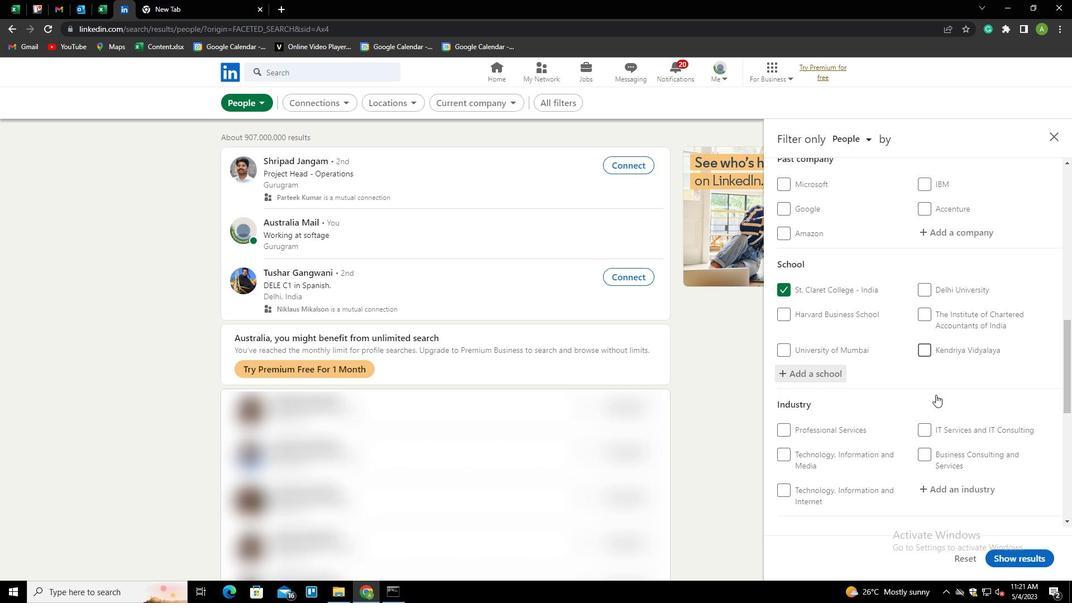 
Action: Mouse moved to (952, 367)
Screenshot: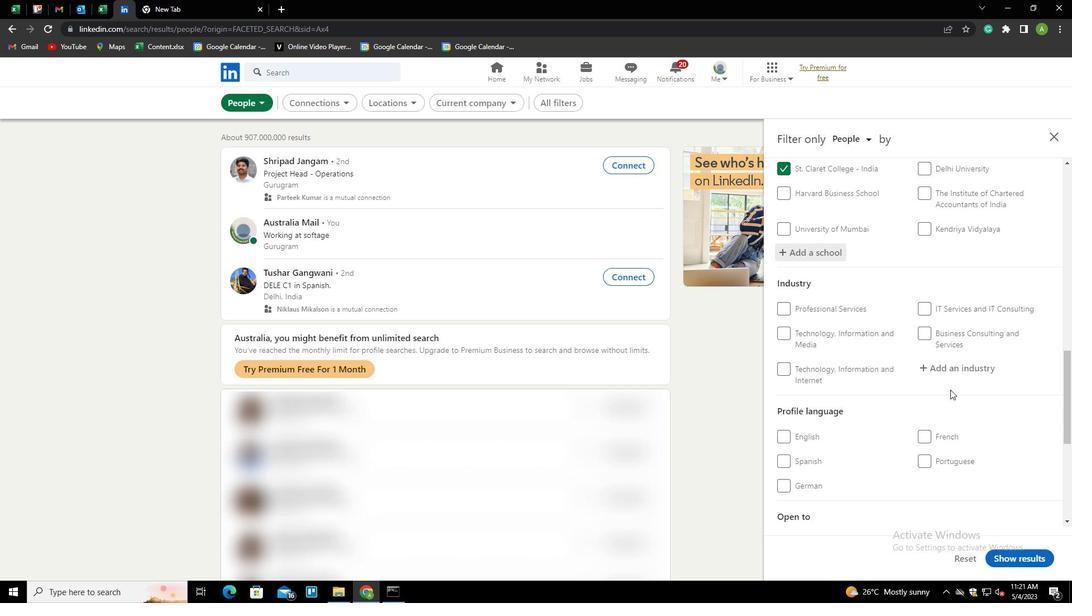 
Action: Mouse pressed left at (952, 367)
Screenshot: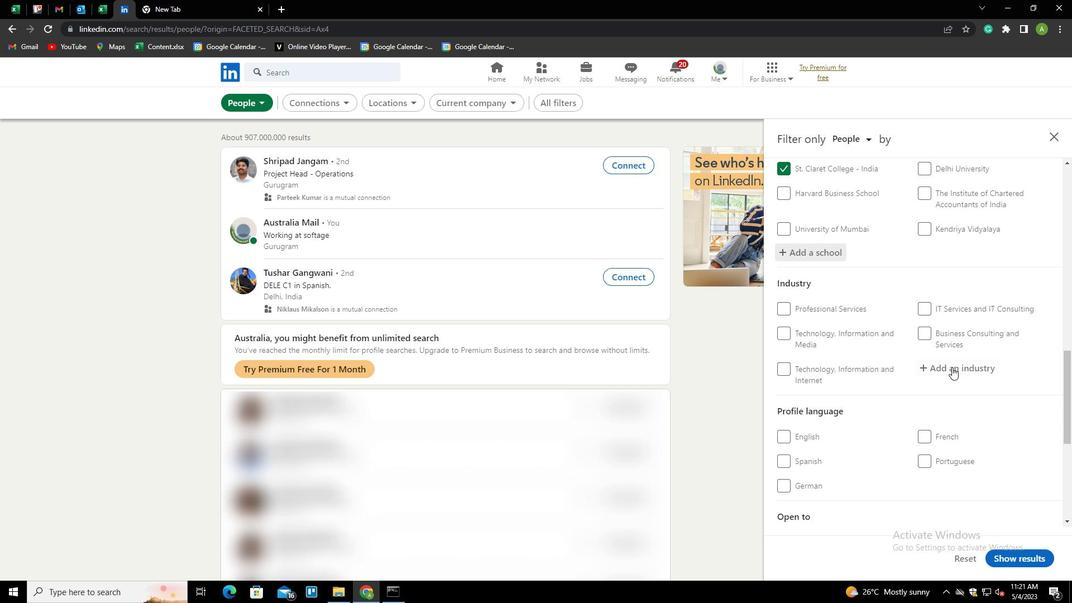 
Action: Mouse moved to (936, 360)
Screenshot: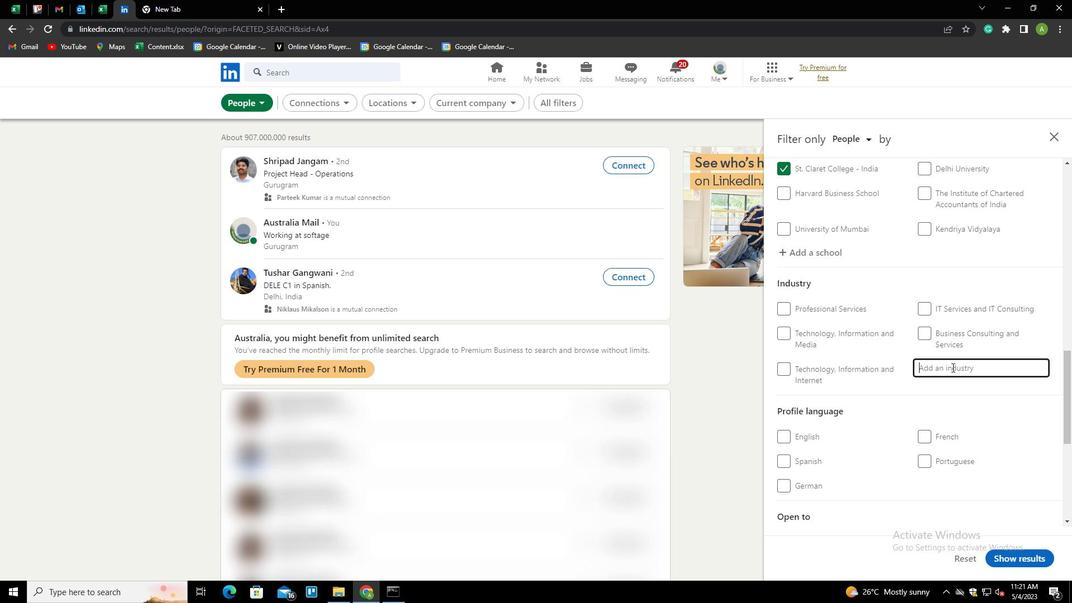 
Action: Key pressed <Key.shift>INTERURBAN<Key.space>AND<Key.space><Key.shift><Key.shift><Key.shift><Key.down><Key.enter>
Screenshot: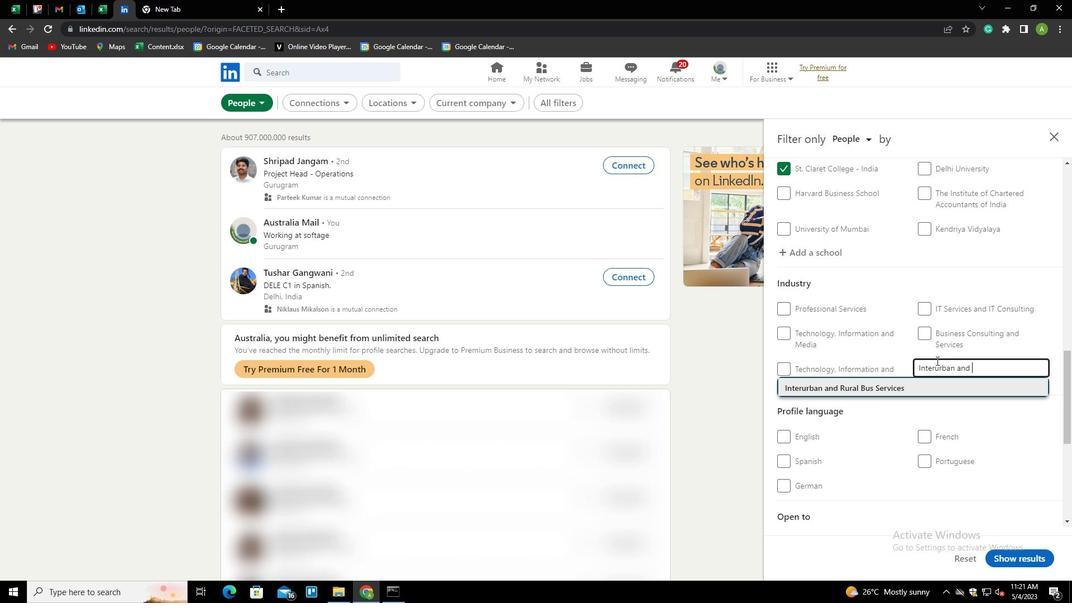 
Action: Mouse scrolled (936, 360) with delta (0, 0)
Screenshot: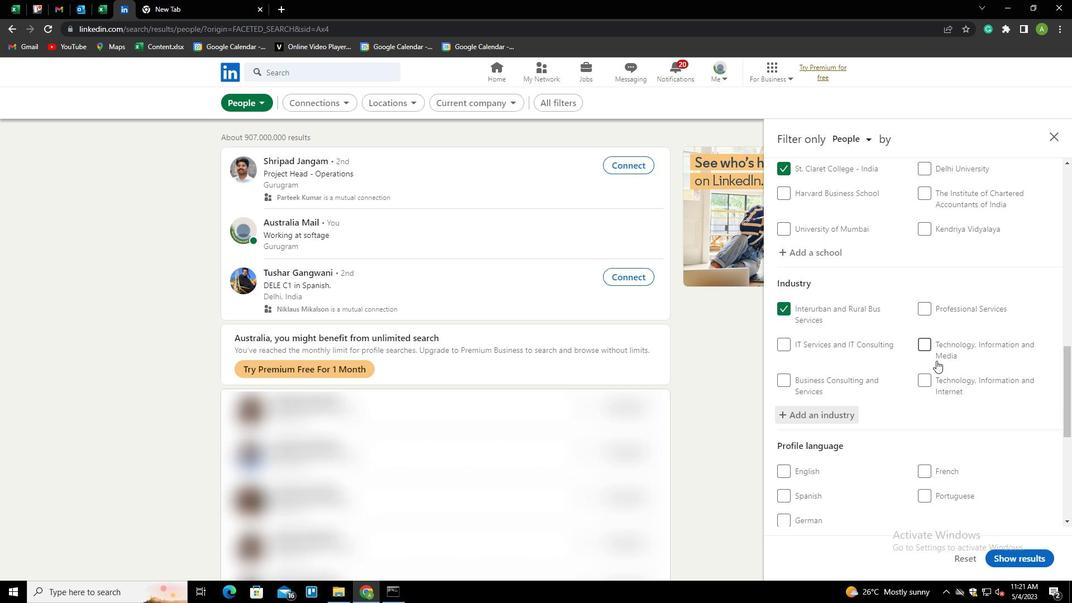 
Action: Mouse scrolled (936, 360) with delta (0, 0)
Screenshot: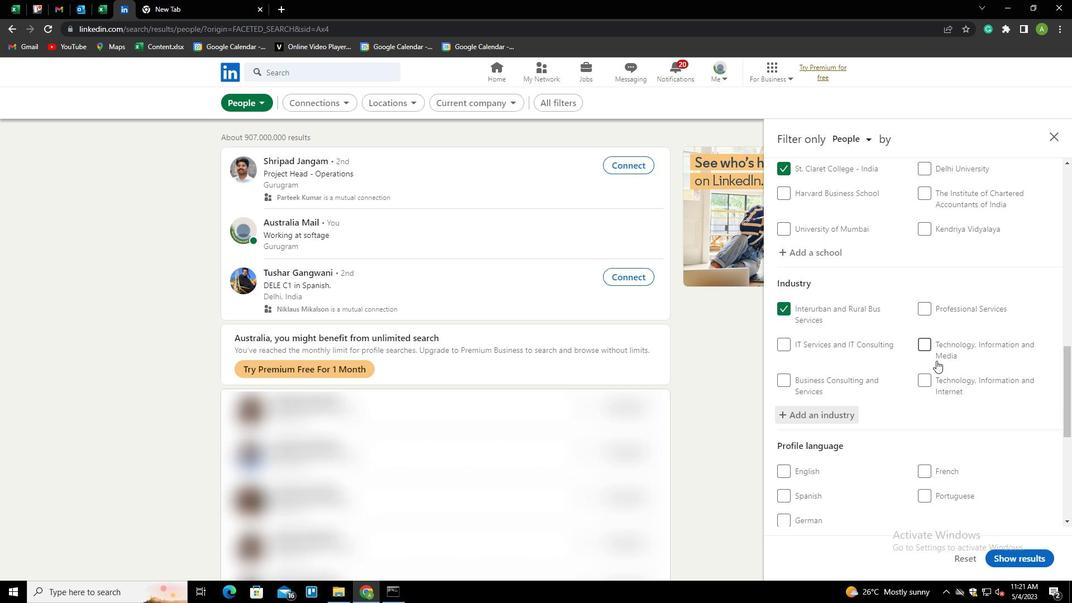 
Action: Mouse scrolled (936, 360) with delta (0, 0)
Screenshot: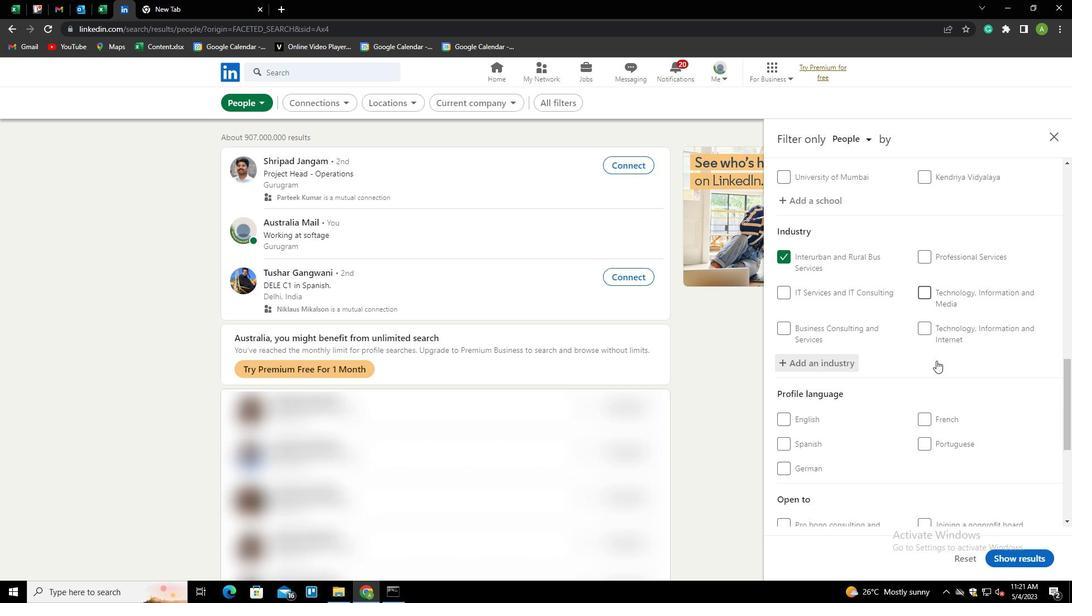 
Action: Mouse scrolled (936, 360) with delta (0, 0)
Screenshot: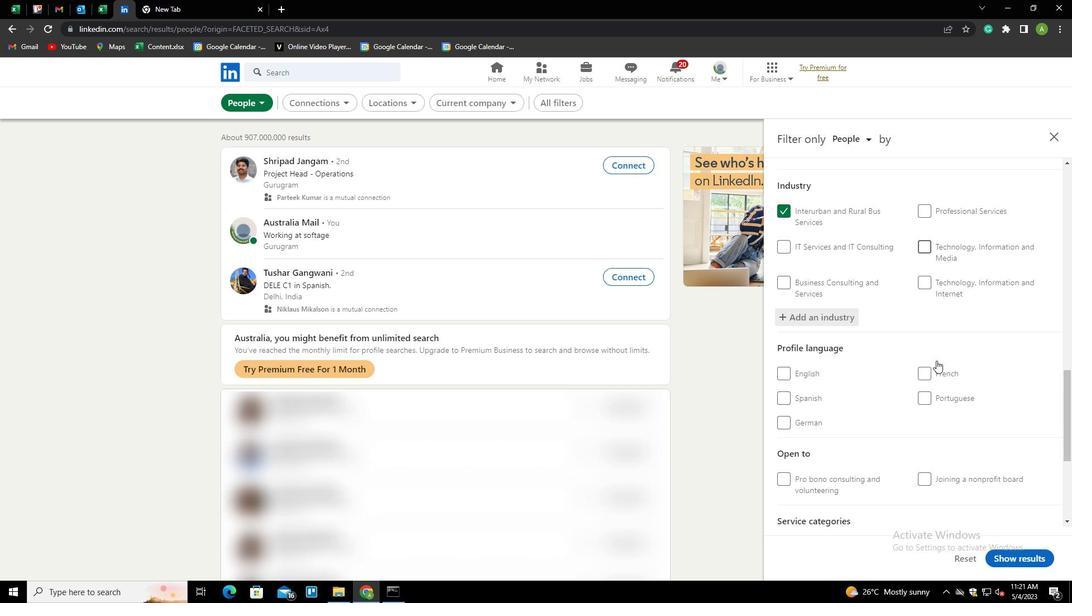 
Action: Mouse scrolled (936, 360) with delta (0, 0)
Screenshot: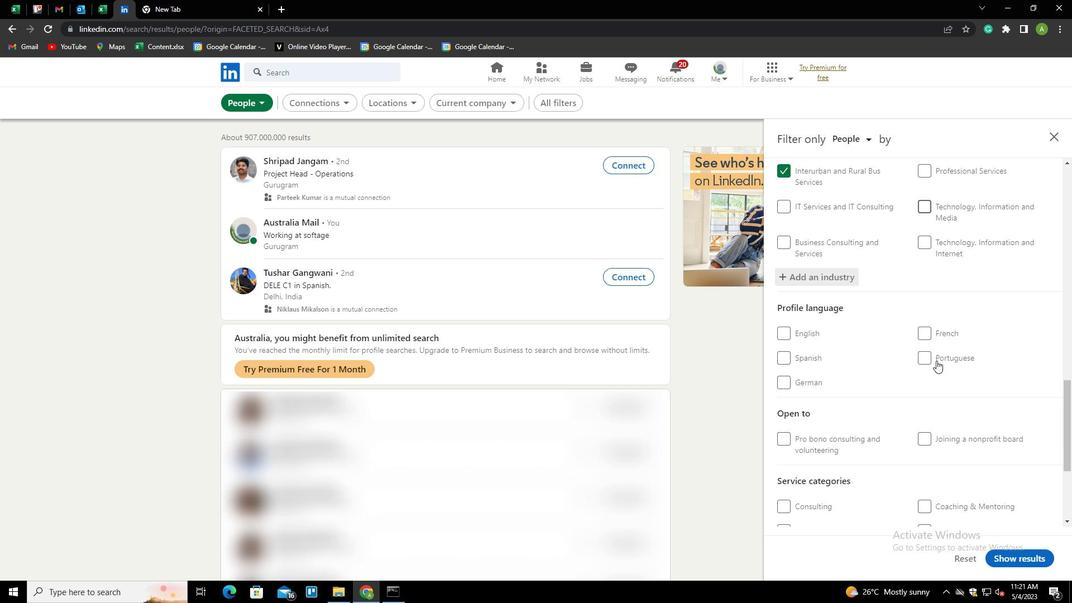 
Action: Mouse moved to (934, 415)
Screenshot: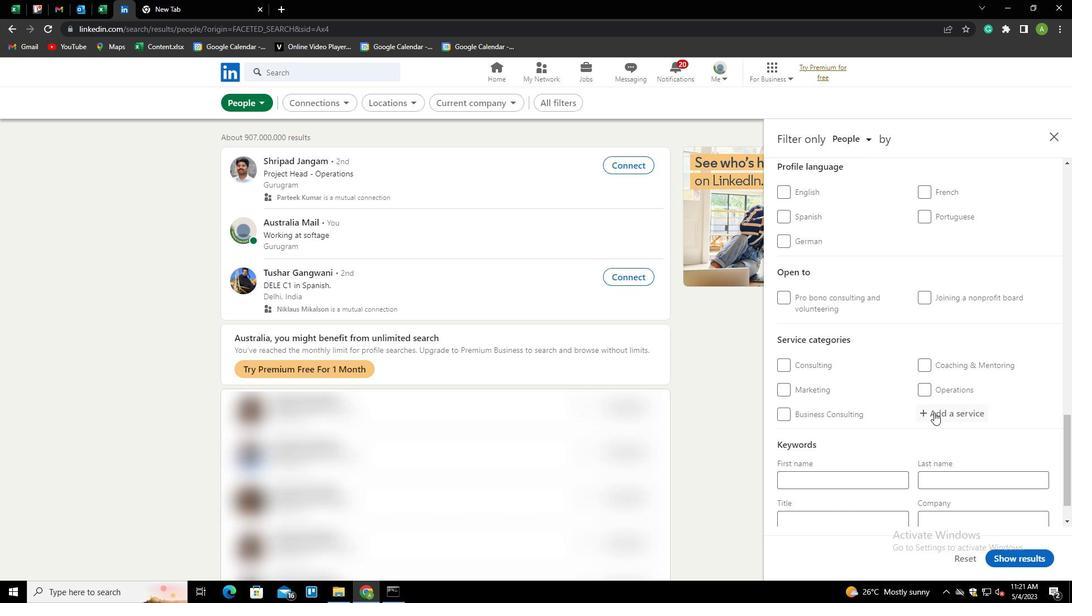 
Action: Mouse pressed left at (934, 415)
Screenshot: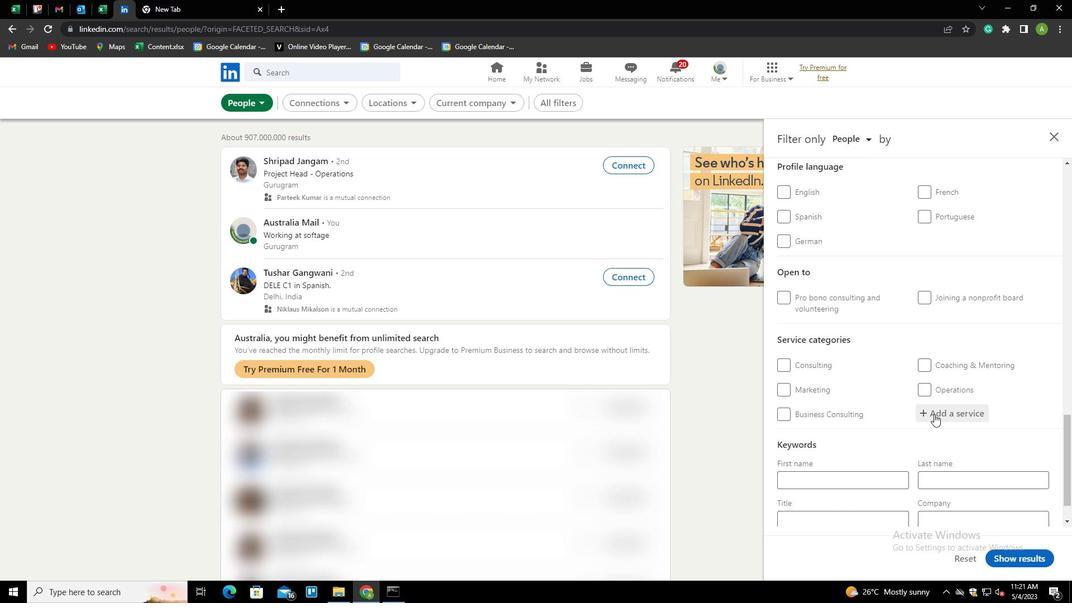 
Action: Mouse moved to (935, 415)
Screenshot: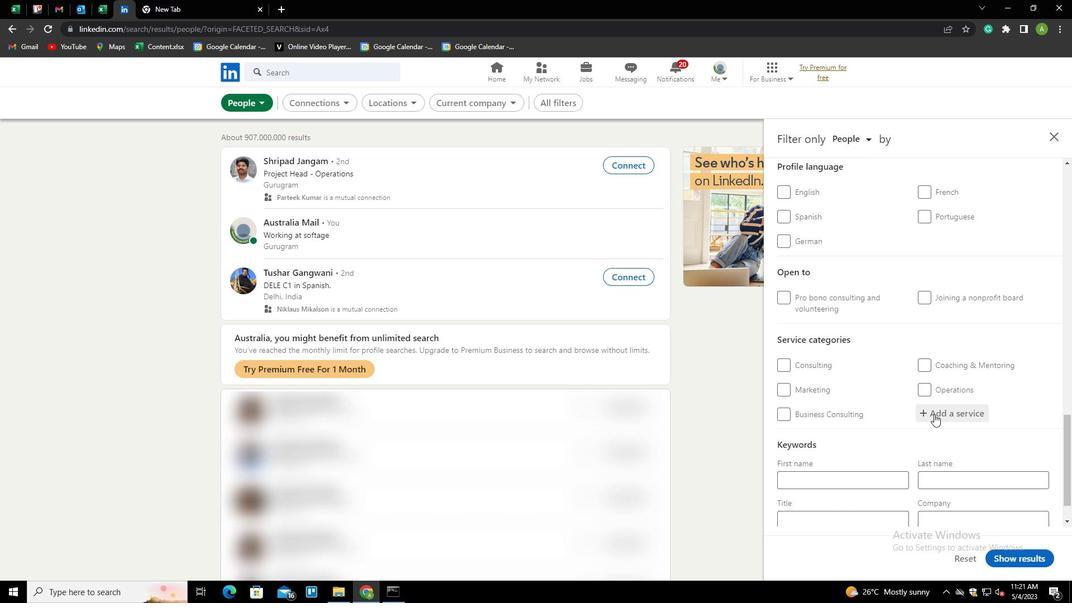 
Action: Key pressed <Key.shift>HOMEOWNERS<Key.space><Key.shift>INS<Key.down><Key.enter>
Screenshot: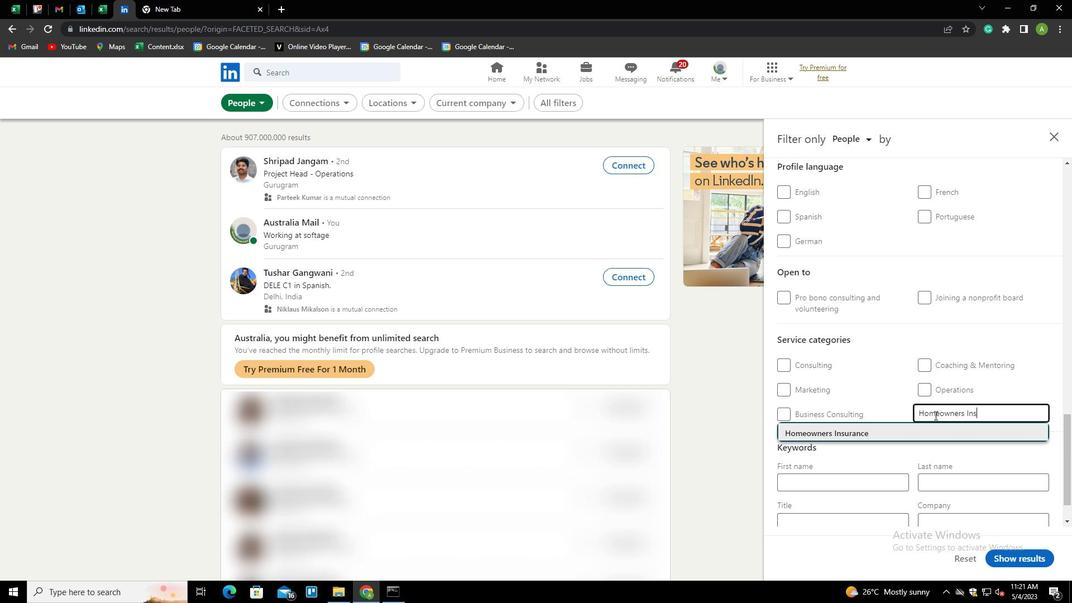 
Action: Mouse moved to (930, 419)
Screenshot: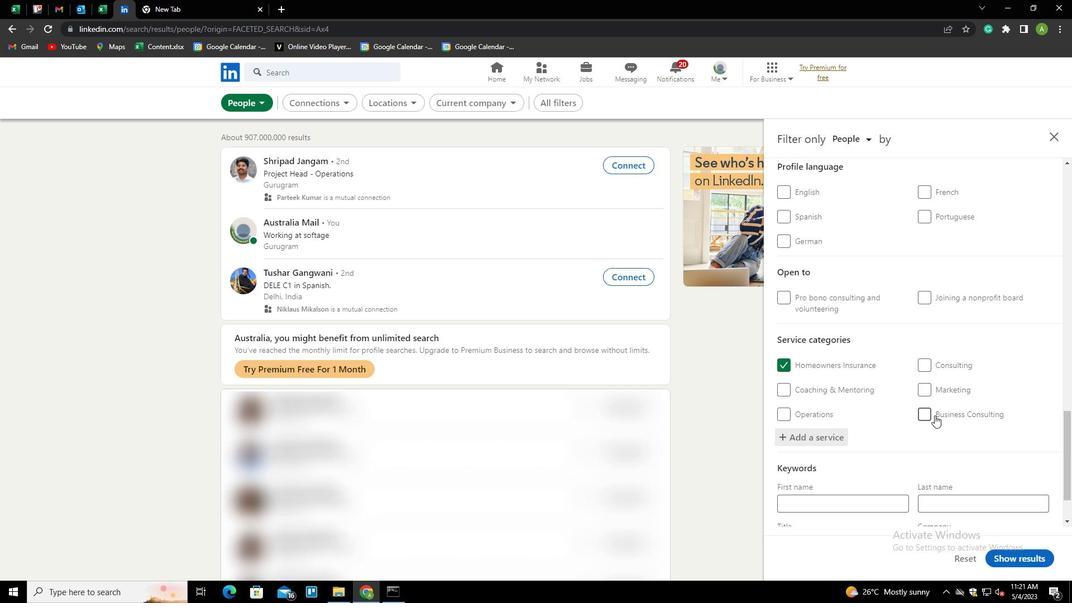 
Action: Mouse scrolled (930, 418) with delta (0, 0)
Screenshot: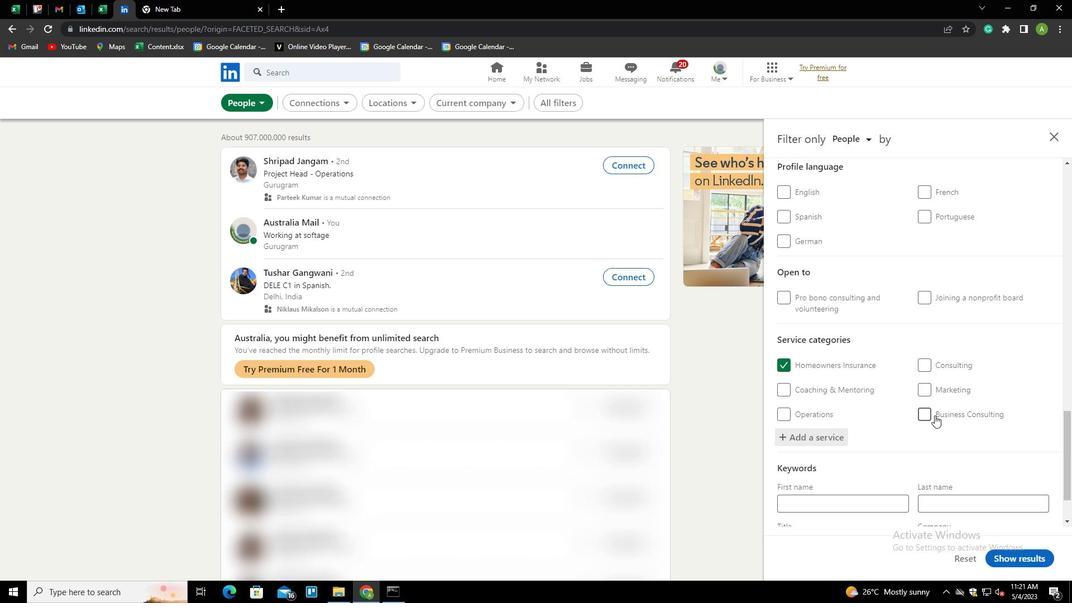 
Action: Mouse scrolled (930, 418) with delta (0, 0)
Screenshot: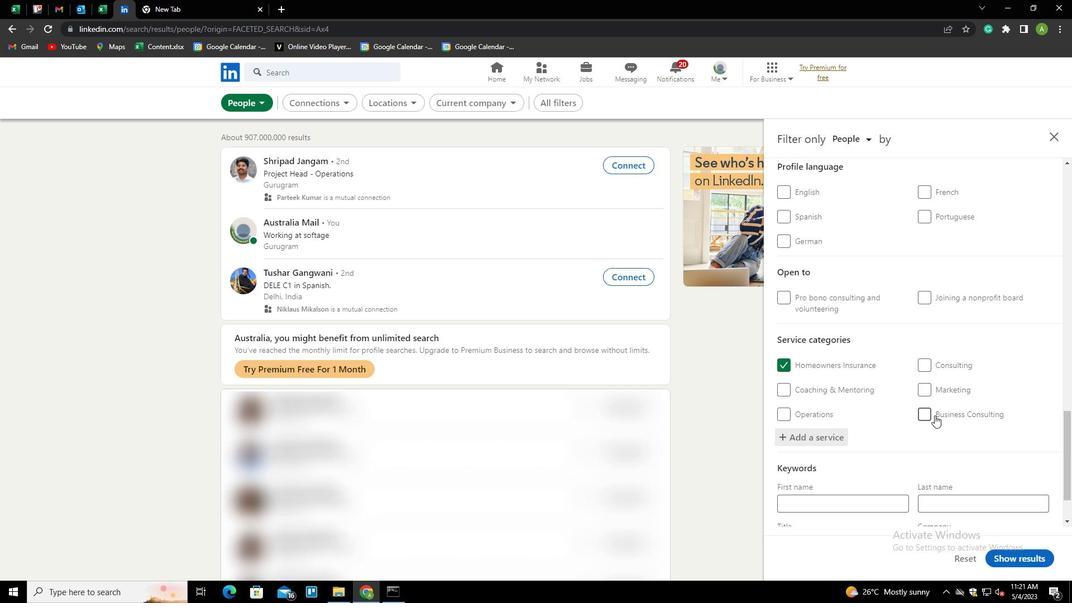 
Action: Mouse moved to (929, 420)
Screenshot: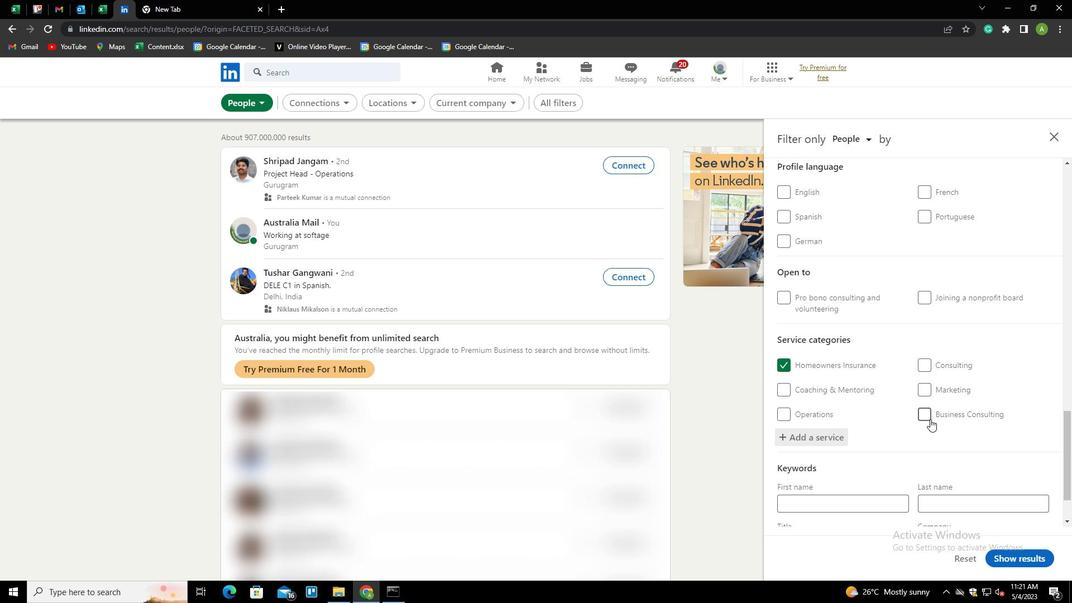 
Action: Mouse scrolled (929, 420) with delta (0, 0)
Screenshot: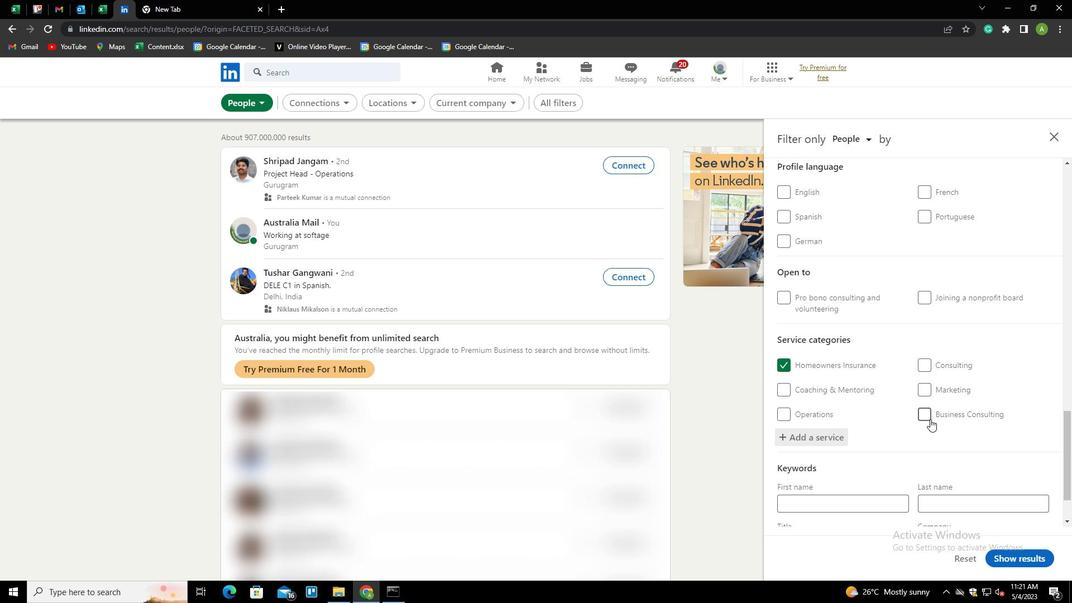 
Action: Mouse moved to (928, 420)
Screenshot: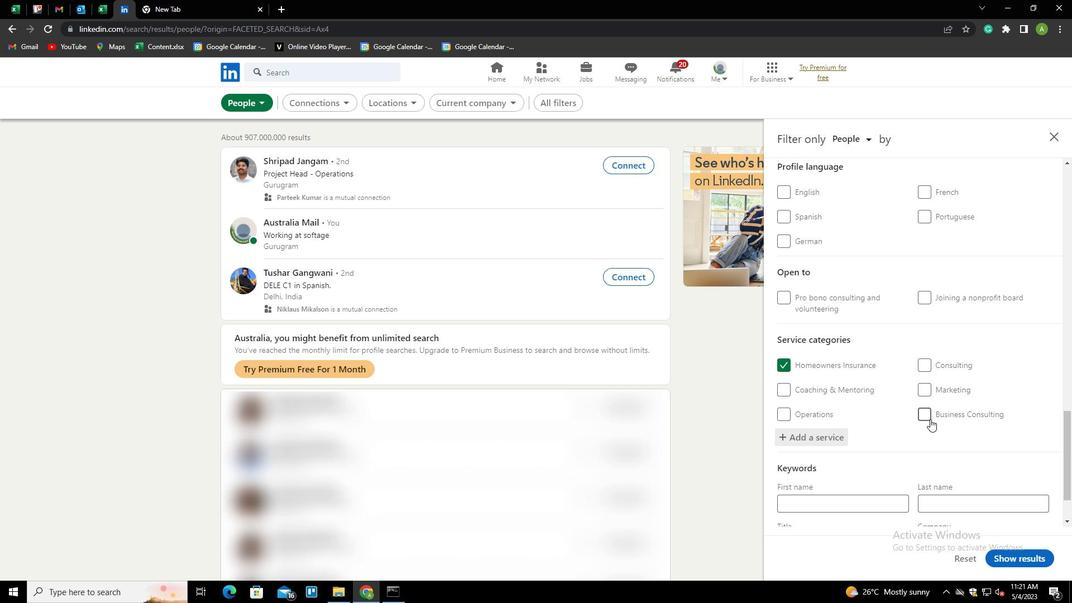 
Action: Mouse scrolled (928, 420) with delta (0, 0)
Screenshot: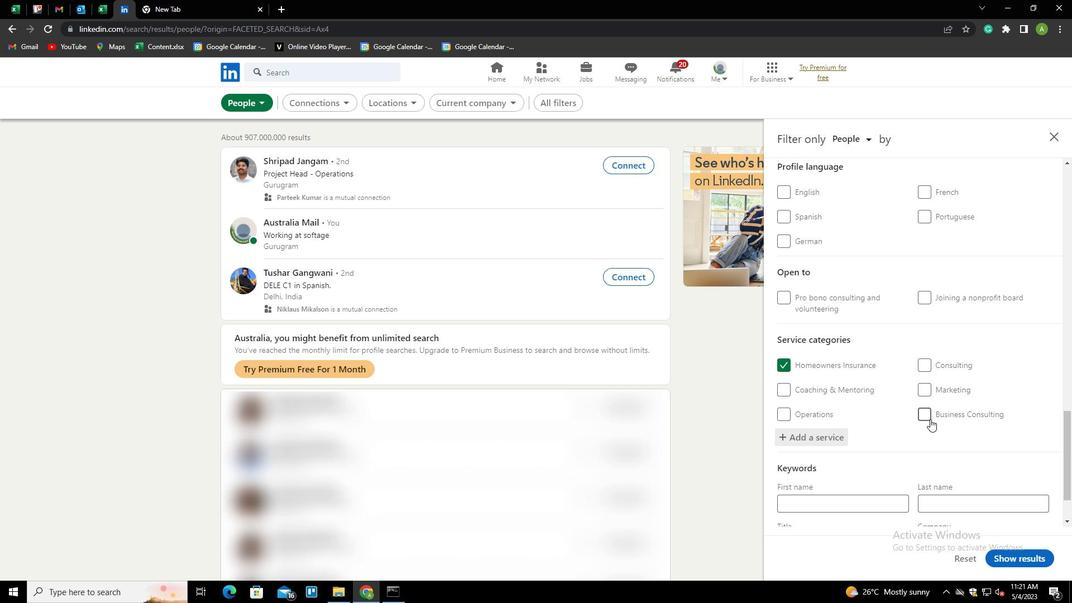 
Action: Mouse scrolled (928, 420) with delta (0, 0)
Screenshot: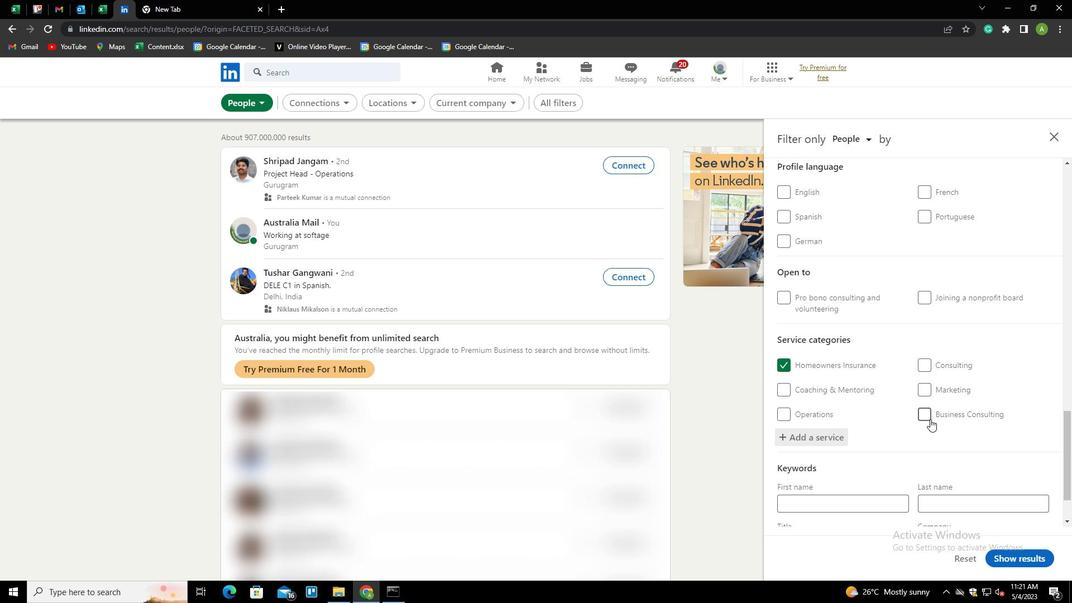 
Action: Mouse moved to (861, 480)
Screenshot: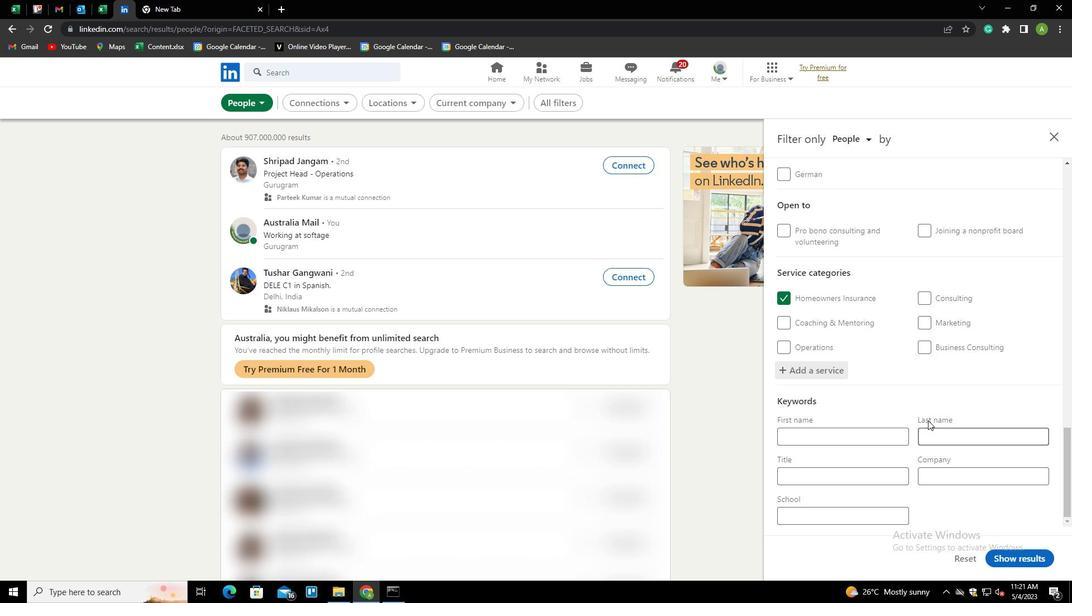 
Action: Mouse pressed left at (861, 480)
Screenshot: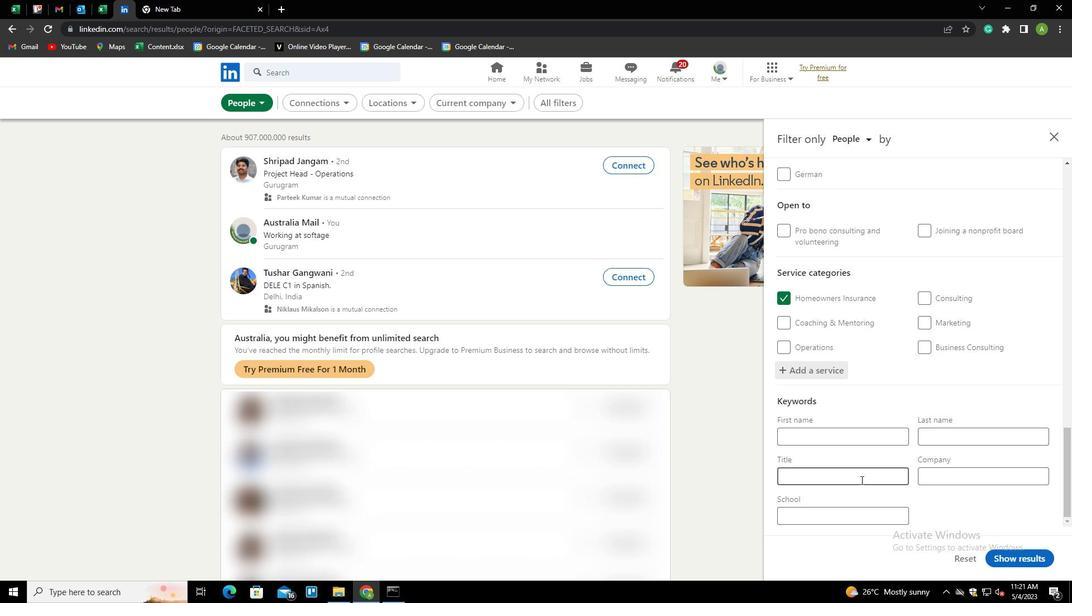 
Action: Key pressed <Key.shift>SHIPPING<Key.space><Key.shift><Key.shift><Key.shift><Key.shift><Key.shift><Key.shift><Key.shift><Key.shift><Key.shift><Key.shift><Key.shift><Key.shift><Key.shift><Key.shift><Key.shift><Key.shift><Key.shift><Key.shift><Key.shift>AND<Key.space><Key.shift>RECEIVING<Key.space><Key.shift>STAFF
Screenshot: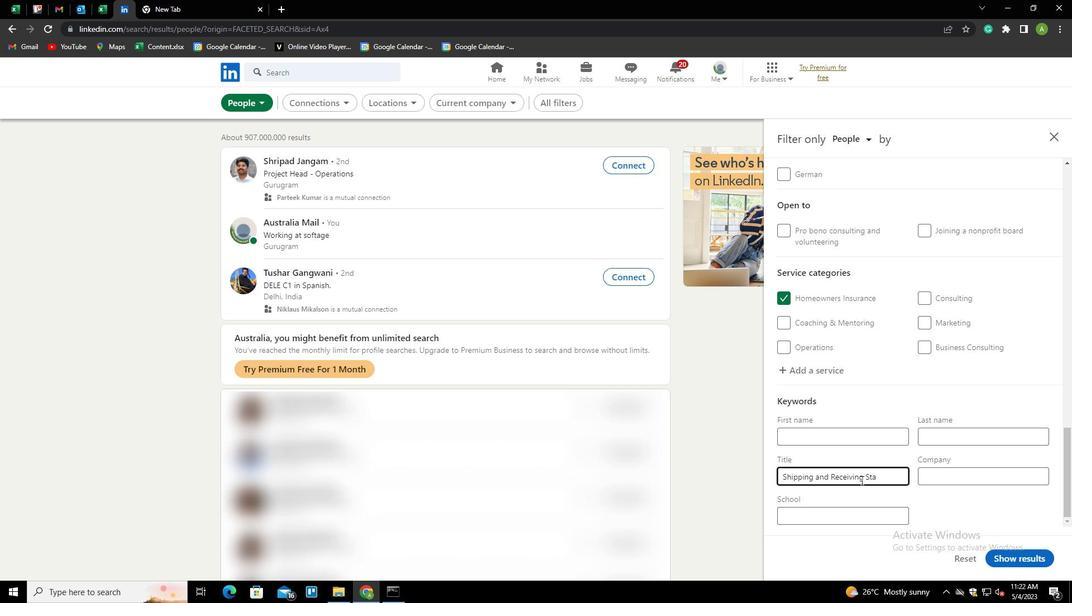 
Action: Mouse moved to (1015, 555)
Screenshot: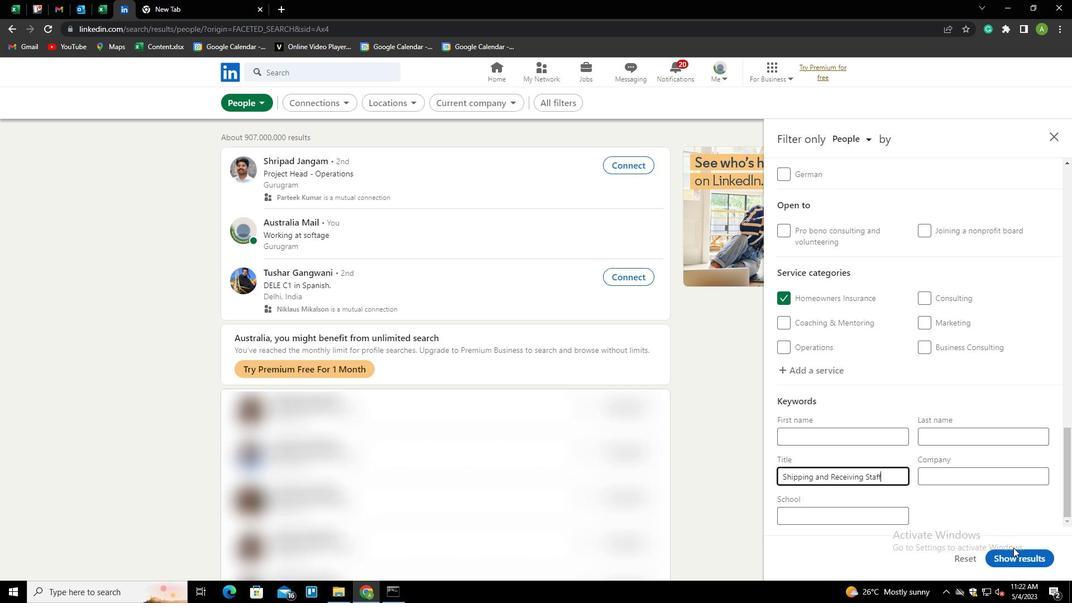 
Action: Mouse pressed left at (1015, 555)
Screenshot: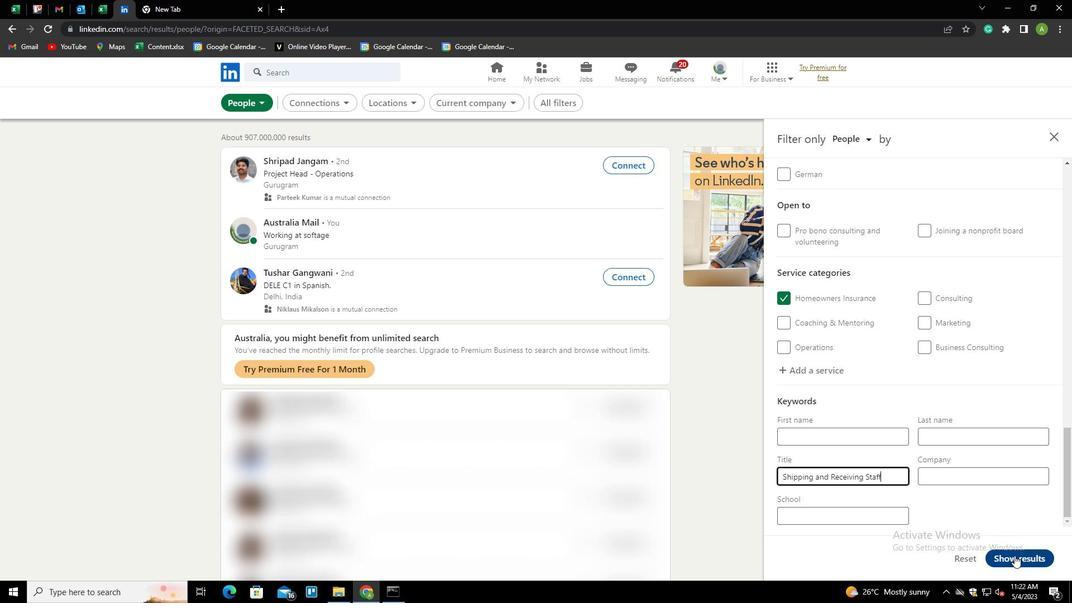 
Action: Mouse moved to (988, 539)
Screenshot: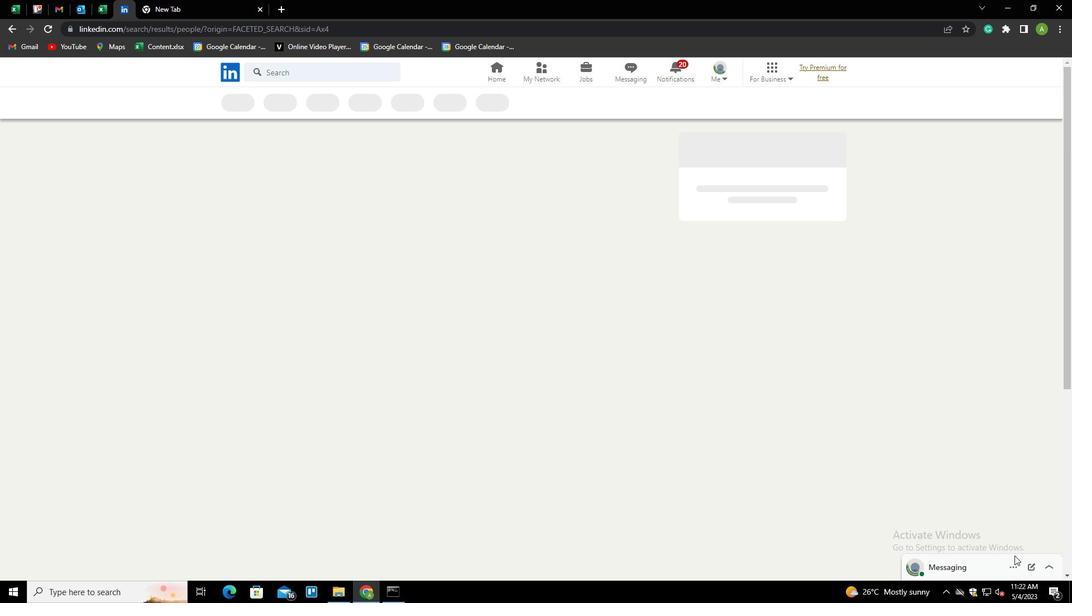 
